 Task: Leave a comment on recent  post of Johnson & johnson
Action: Mouse moved to (612, 26)
Screenshot: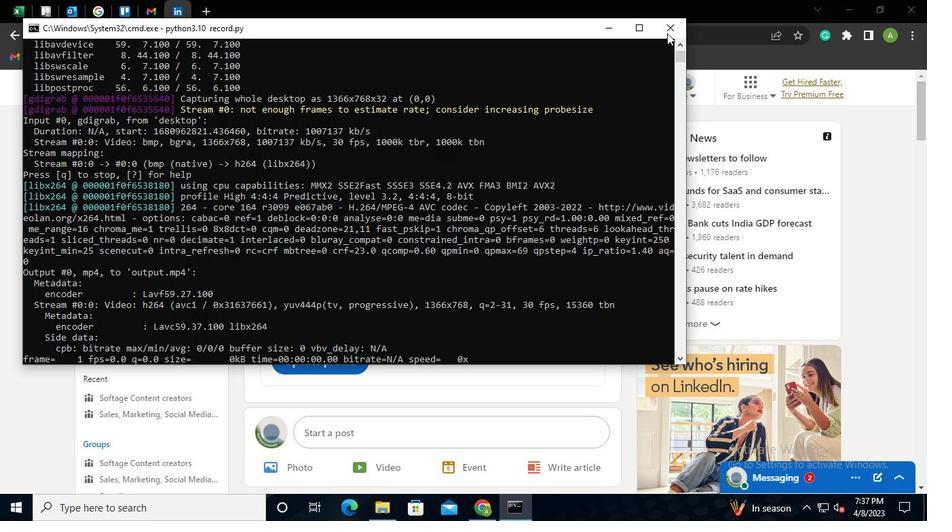 
Action: Mouse pressed left at (612, 26)
Screenshot: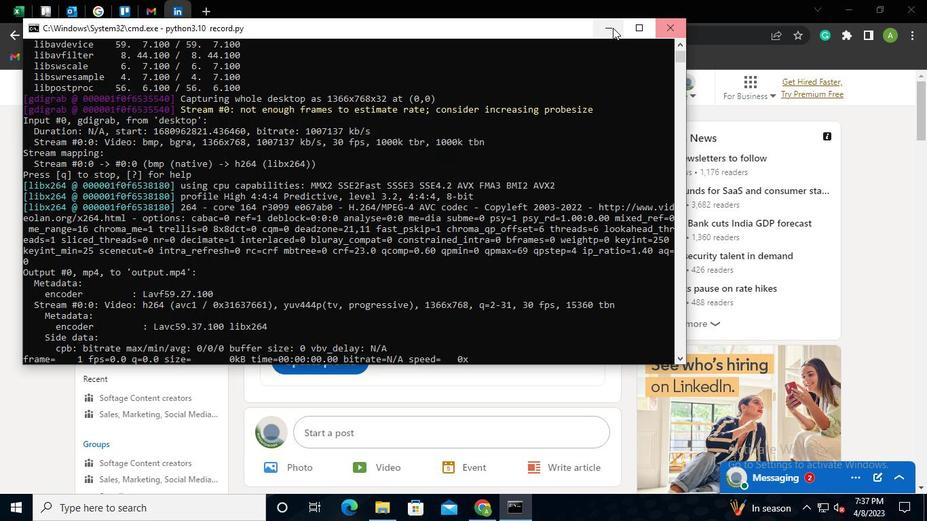
Action: Mouse moved to (150, 93)
Screenshot: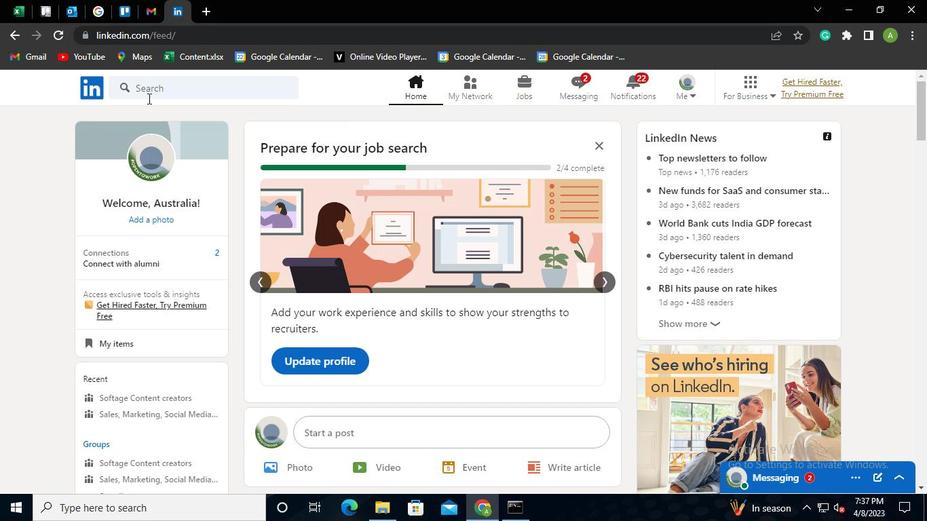 
Action: Mouse pressed left at (150, 93)
Screenshot: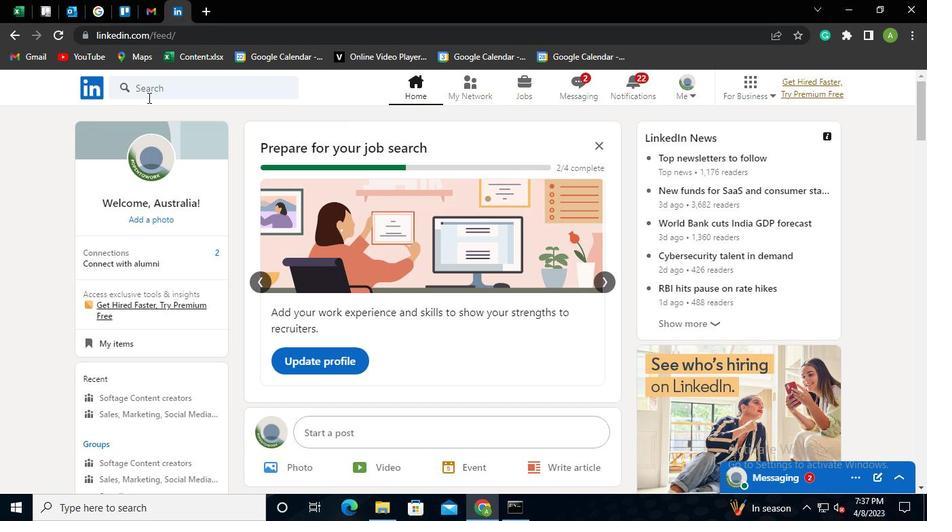 
Action: Mouse moved to (145, 139)
Screenshot: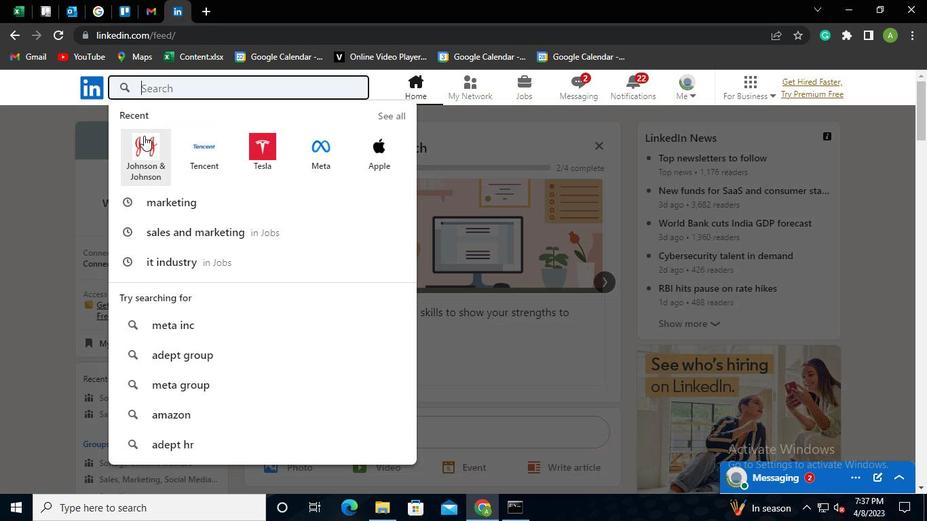 
Action: Mouse pressed left at (145, 139)
Screenshot: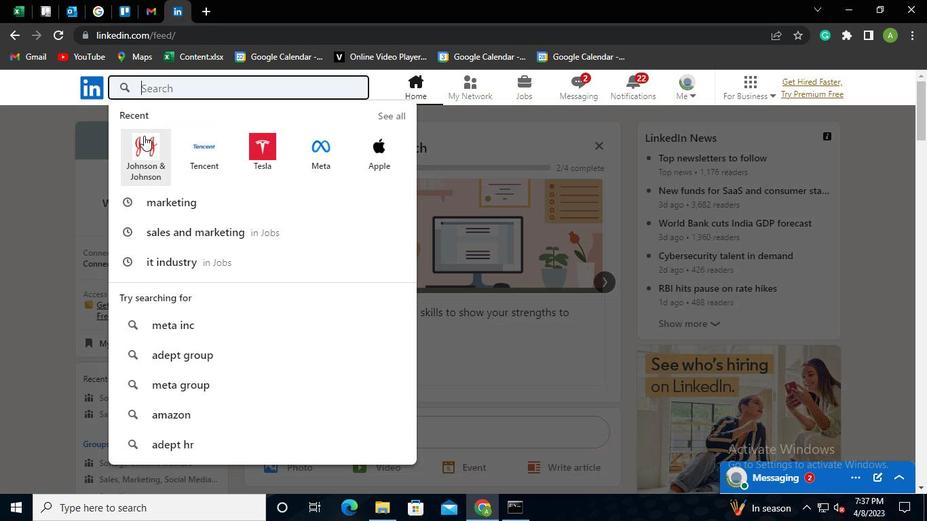 
Action: Mouse moved to (298, 159)
Screenshot: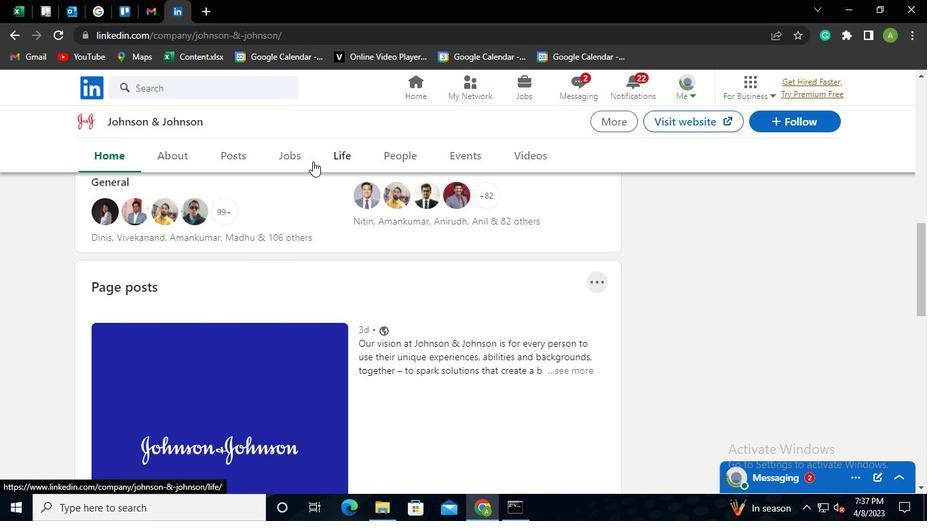 
Action: Mouse pressed left at (298, 159)
Screenshot: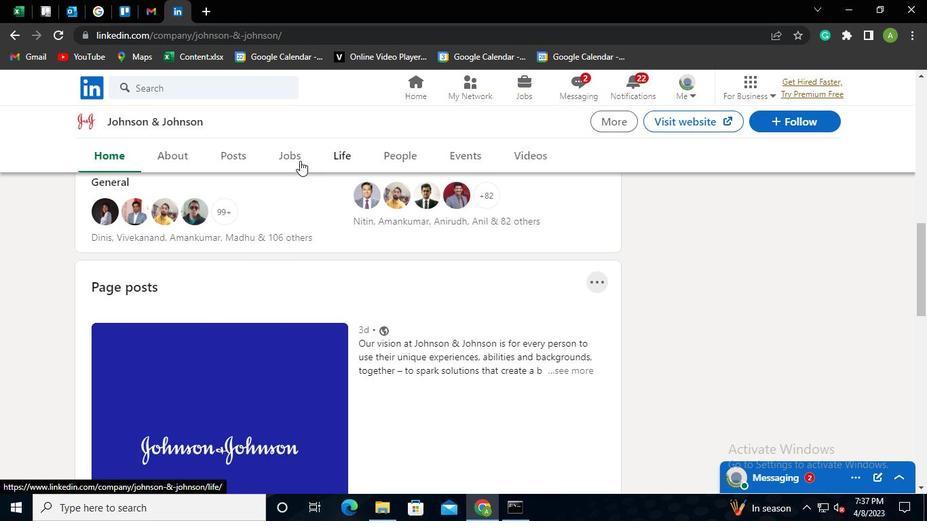 
Action: Mouse moved to (244, 159)
Screenshot: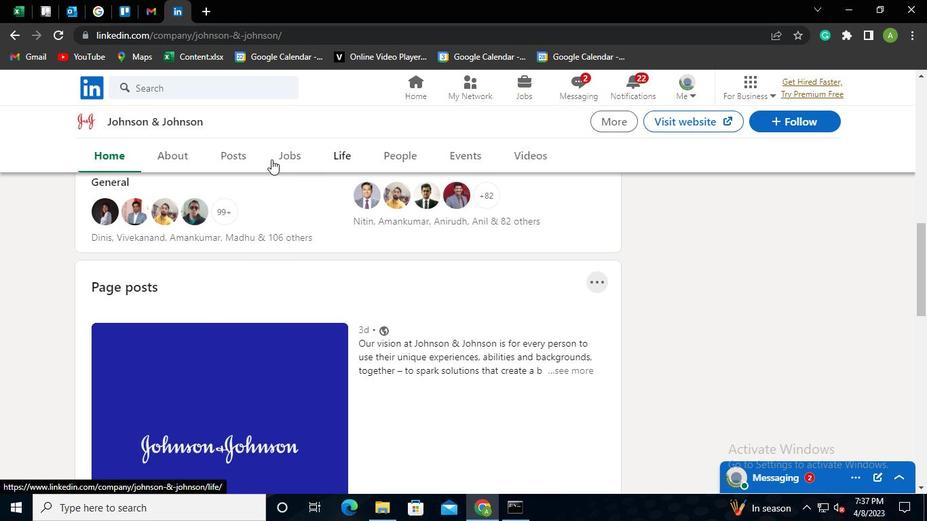 
Action: Mouse pressed left at (244, 159)
Screenshot: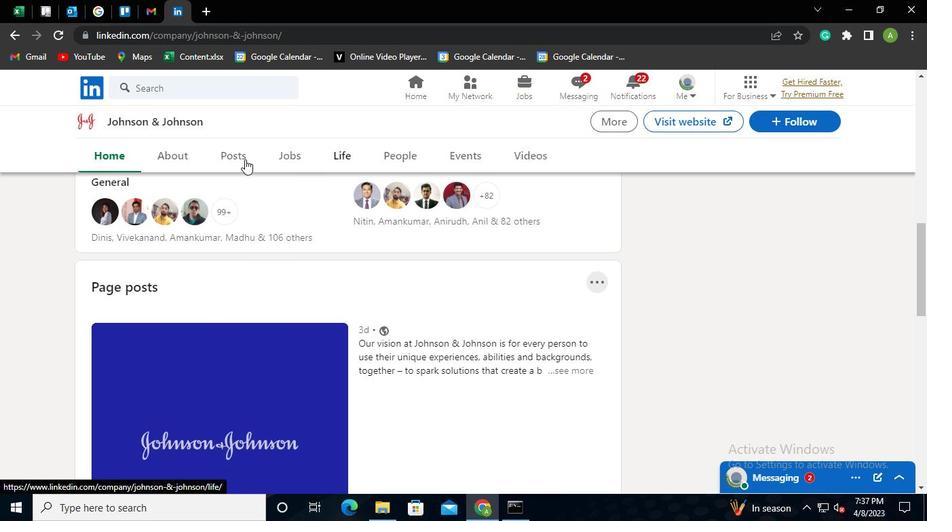 
Action: Mouse moved to (243, 166)
Screenshot: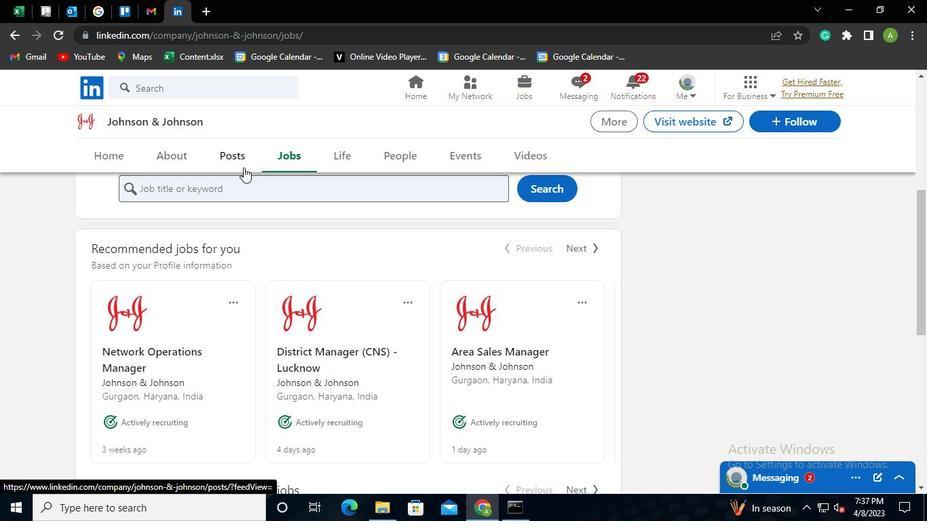 
Action: Mouse pressed left at (243, 166)
Screenshot: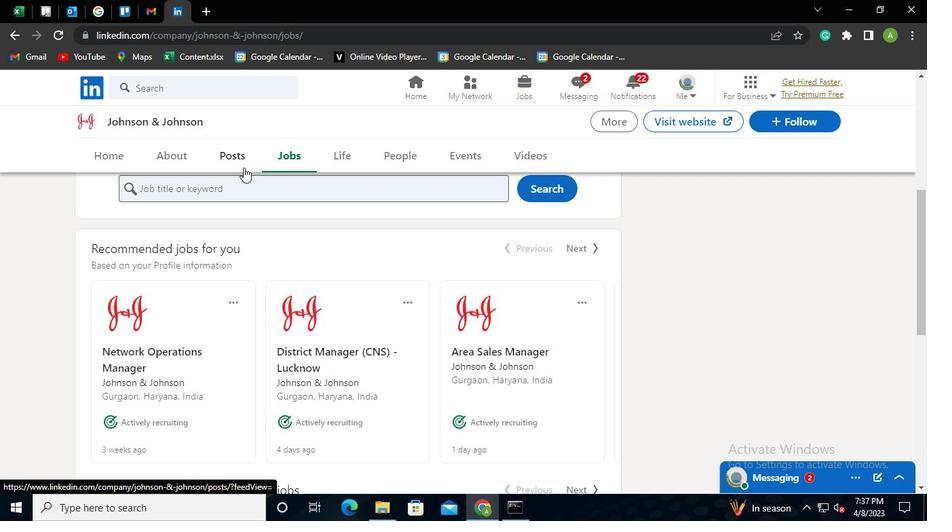 
Action: Mouse moved to (375, 246)
Screenshot: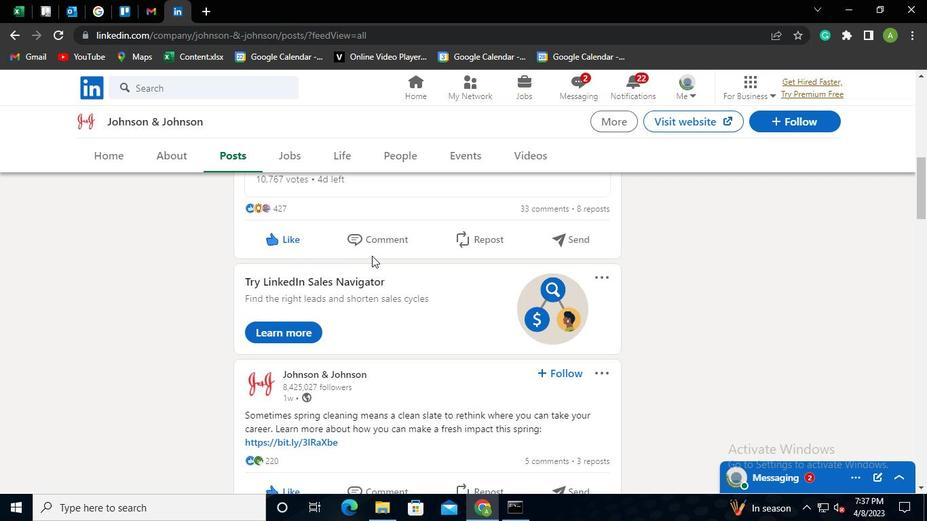 
Action: Mouse pressed left at (375, 246)
Screenshot: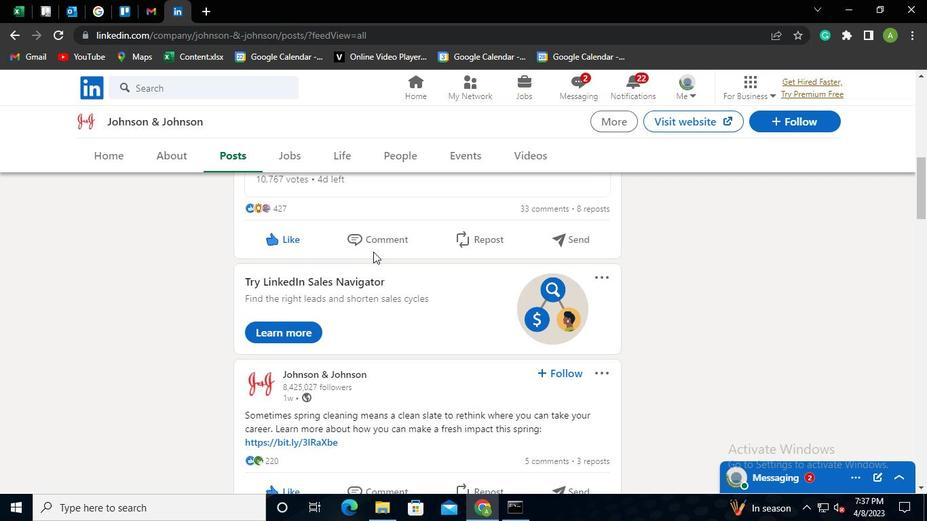 
Action: Mouse moved to (355, 276)
Screenshot: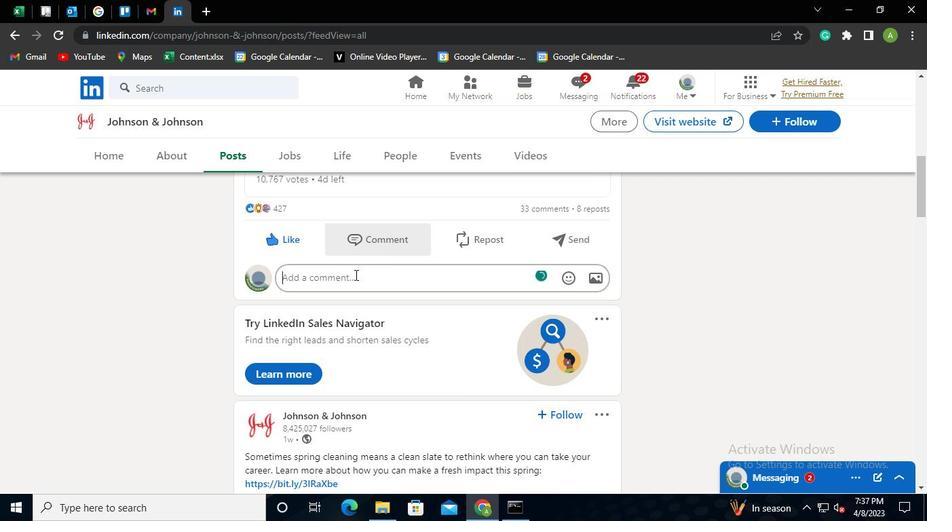 
Action: Mouse pressed left at (355, 276)
Screenshot: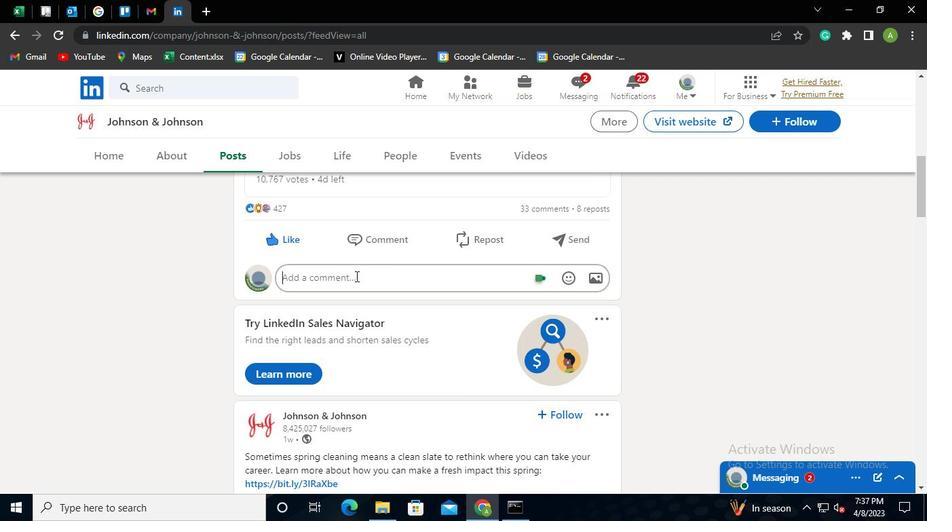 
Action: Mouse moved to (356, 276)
Screenshot: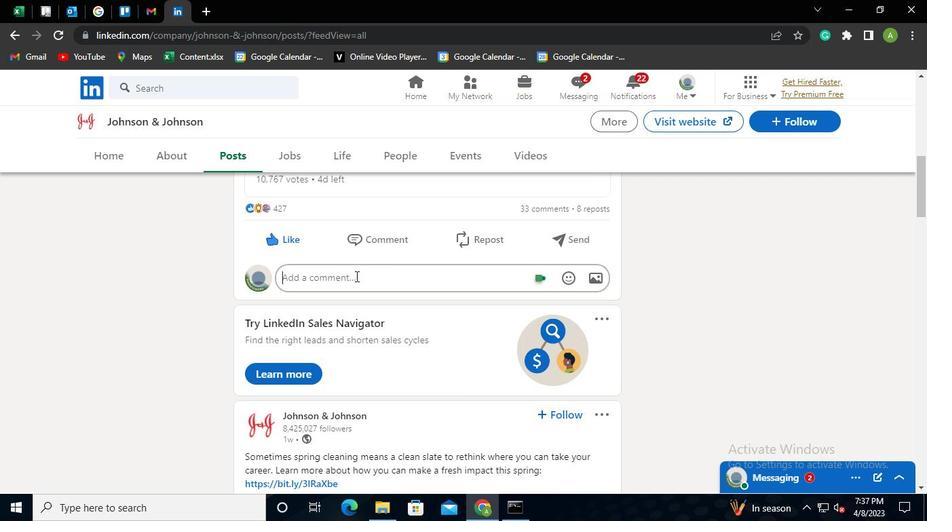
Action: Keyboard Key.shift
Screenshot: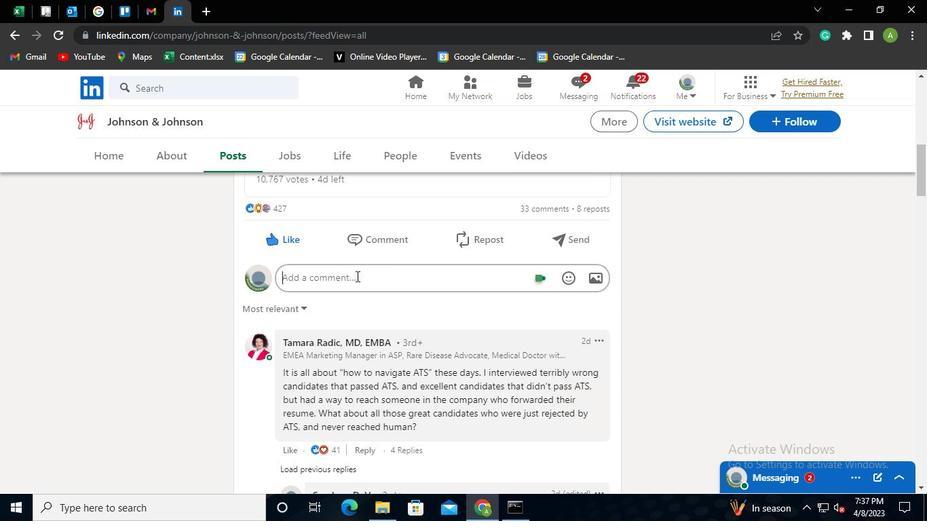 
Action: Keyboard Key.shift
Screenshot: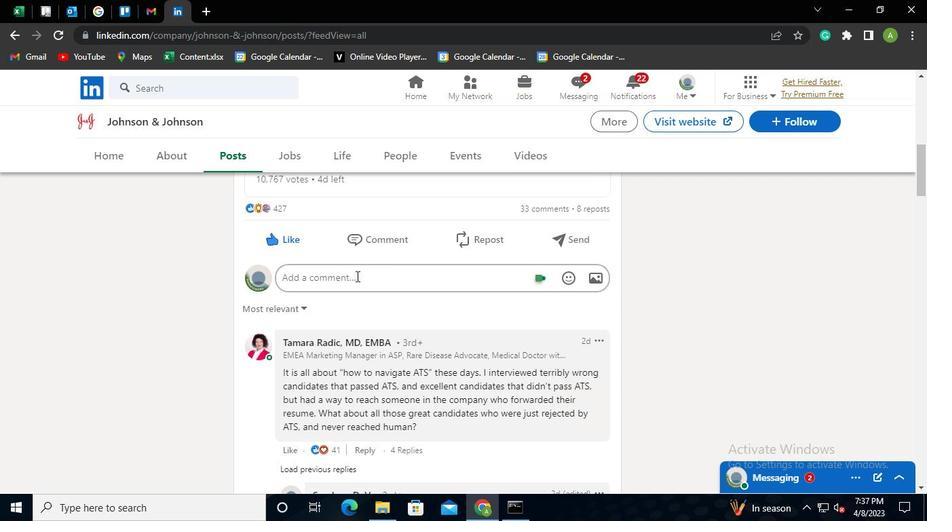 
Action: Keyboard Key.shift
Screenshot: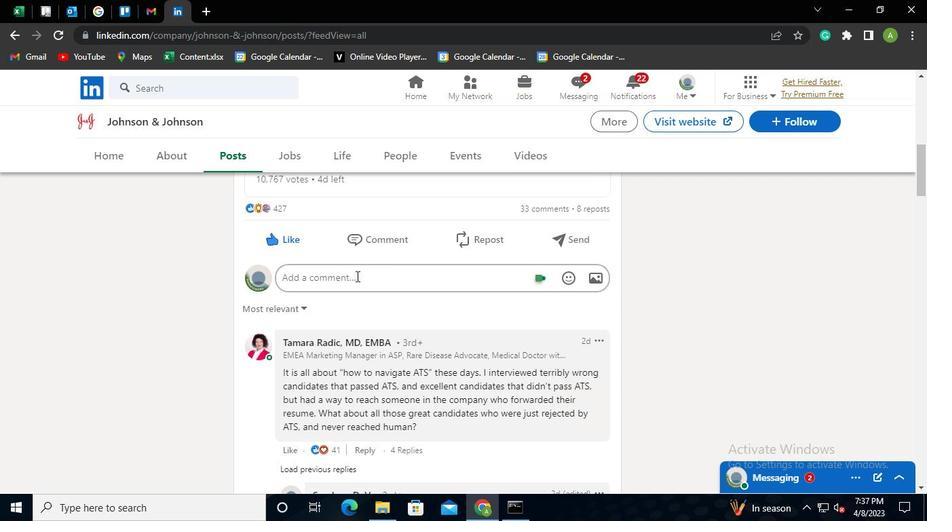 
Action: Keyboard Key.shift
Screenshot: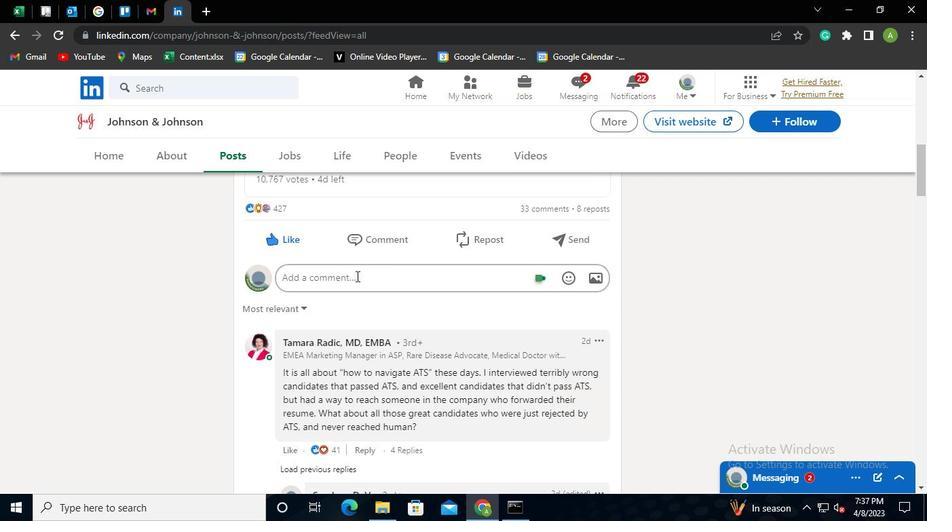
Action: Keyboard Key.shift
Screenshot: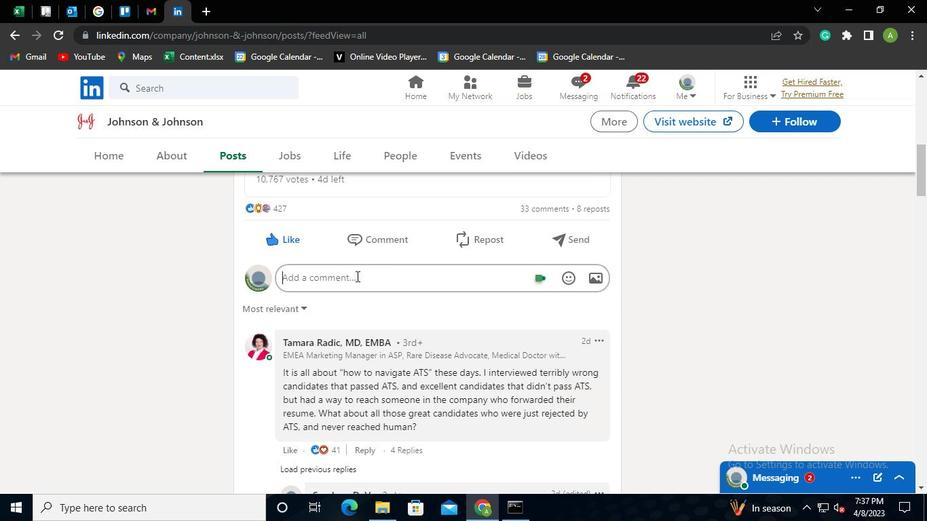 
Action: Keyboard Key.shift
Screenshot: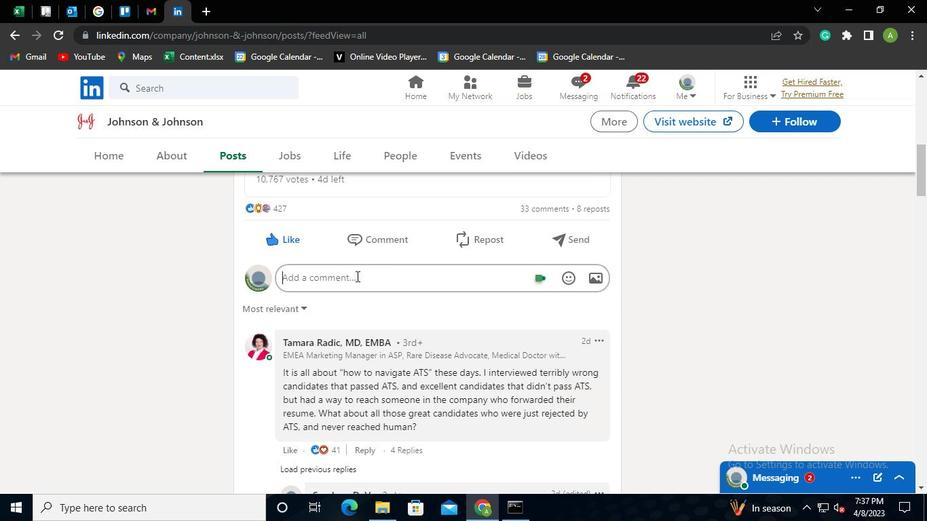 
Action: Keyboard Key.shift
Screenshot: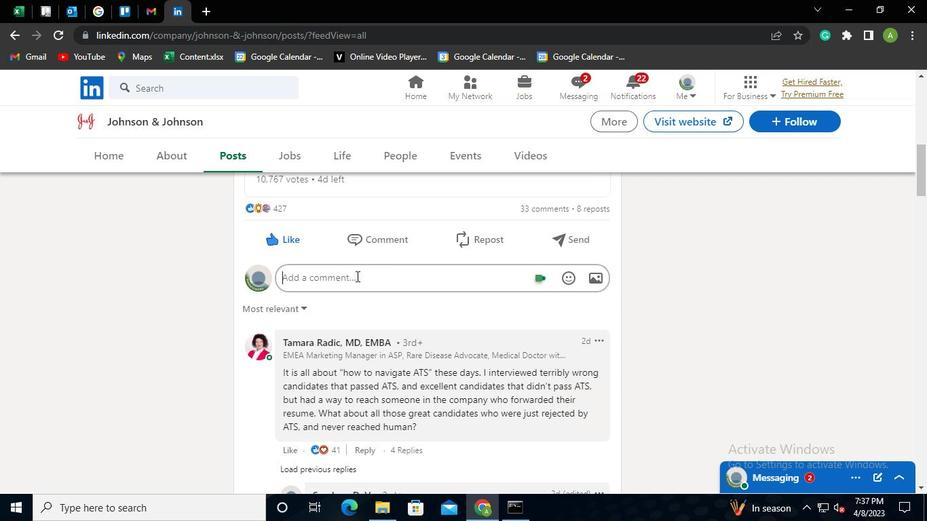 
Action: Keyboard Key.shift
Screenshot: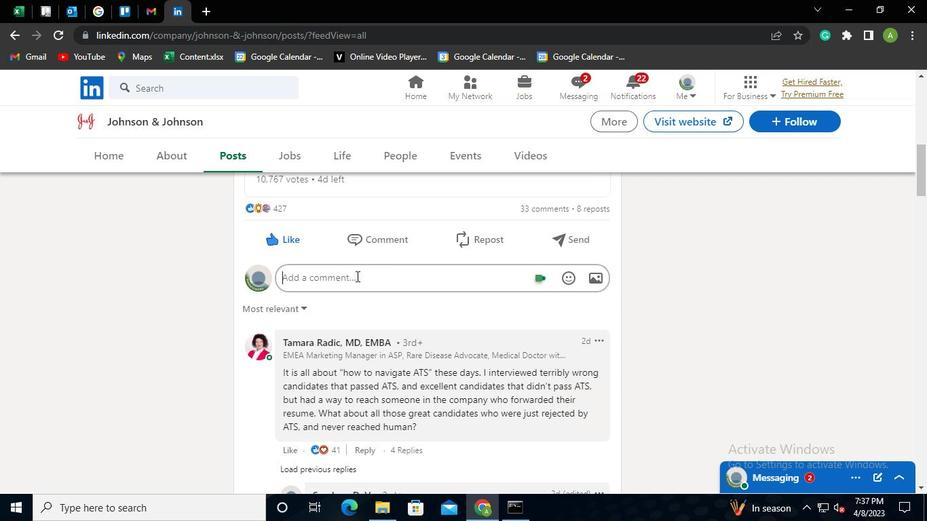 
Action: Keyboard Key.shift
Screenshot: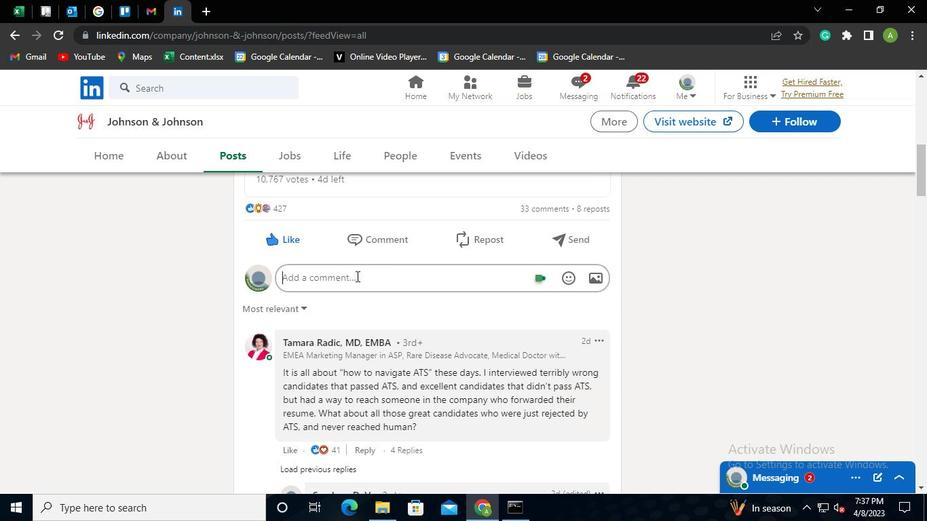 
Action: Keyboard Key.shift
Screenshot: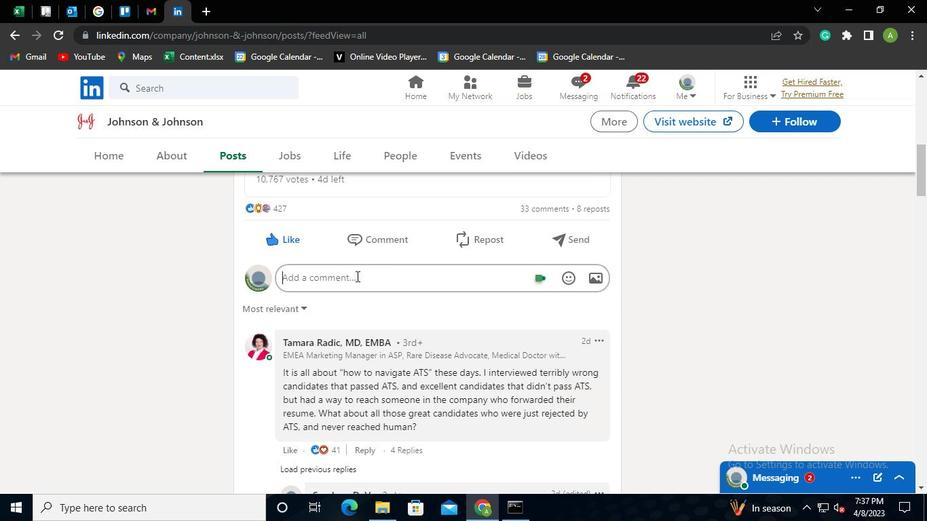 
Action: Keyboard Key.shift
Screenshot: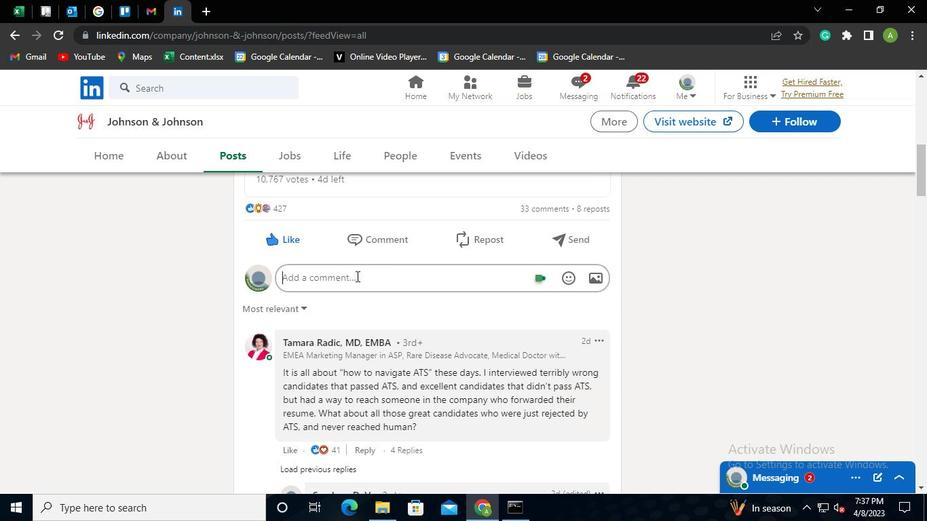 
Action: Keyboard Key.shift
Screenshot: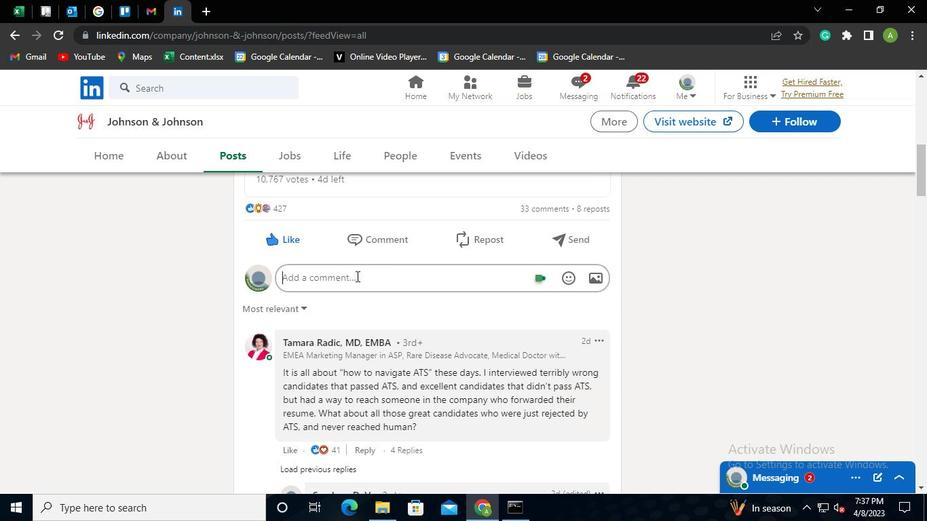 
Action: Keyboard Key.shift
Screenshot: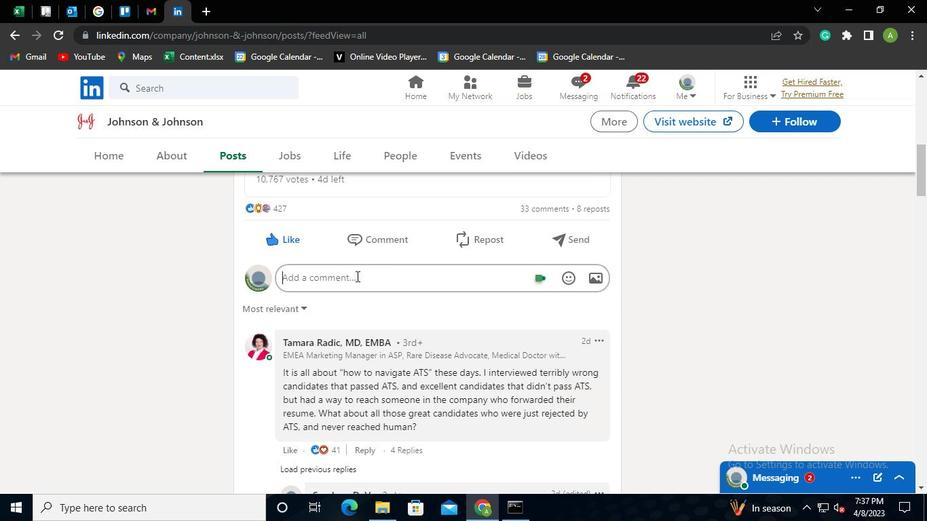 
Action: Keyboard Key.shift
Screenshot: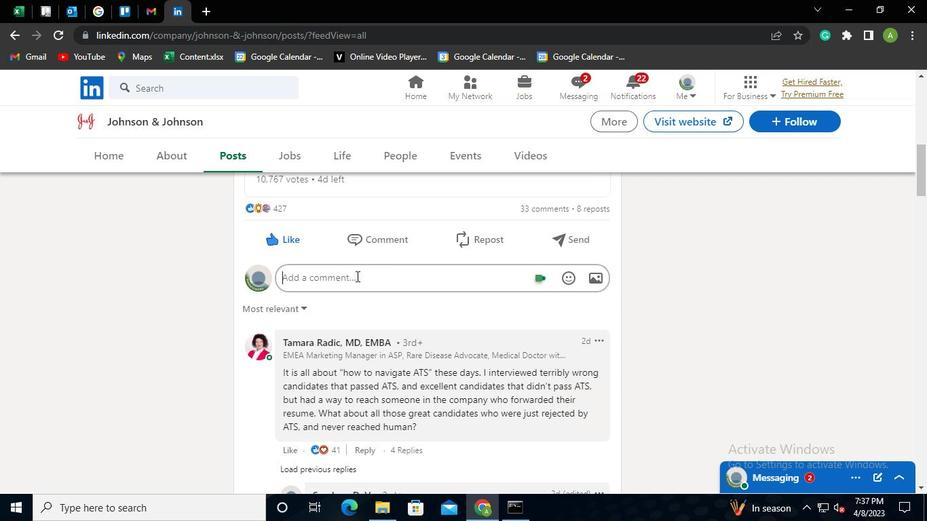 
Action: Keyboard Key.shift
Screenshot: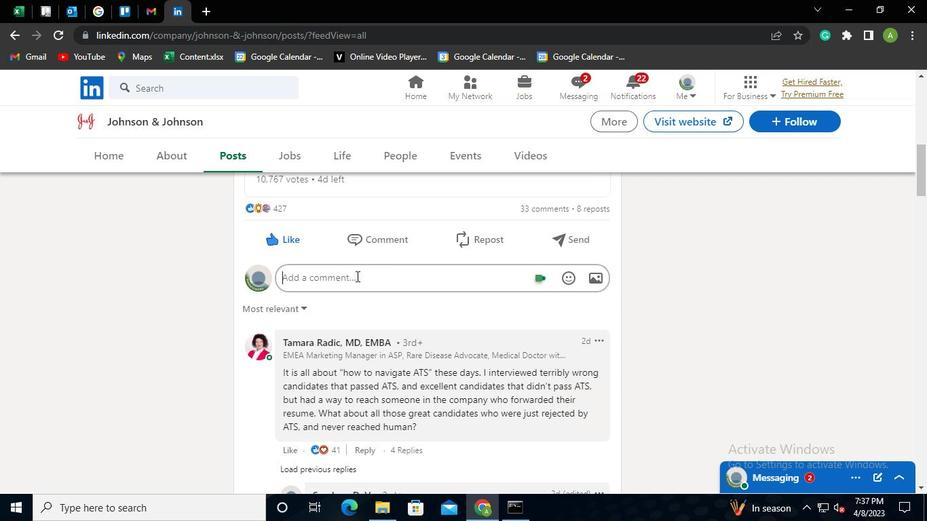 
Action: Keyboard Key.shift
Screenshot: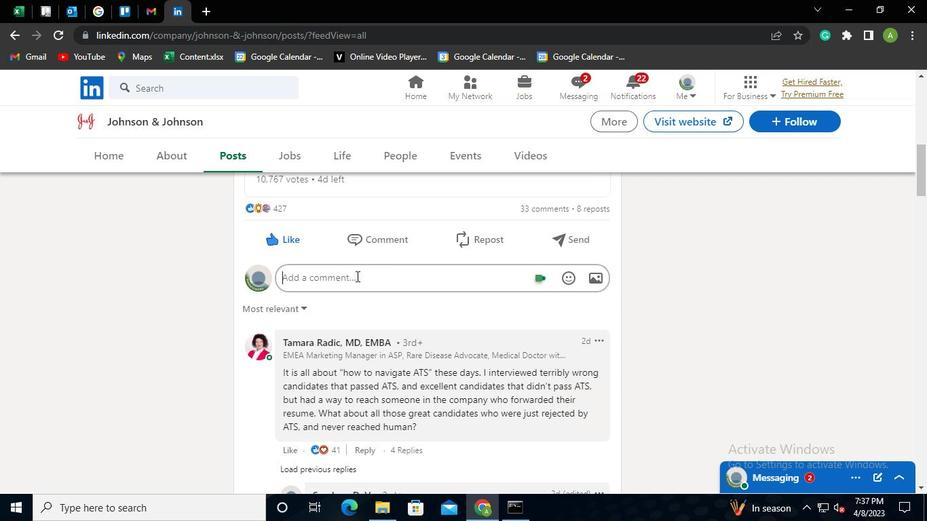 
Action: Keyboard Key.shift
Screenshot: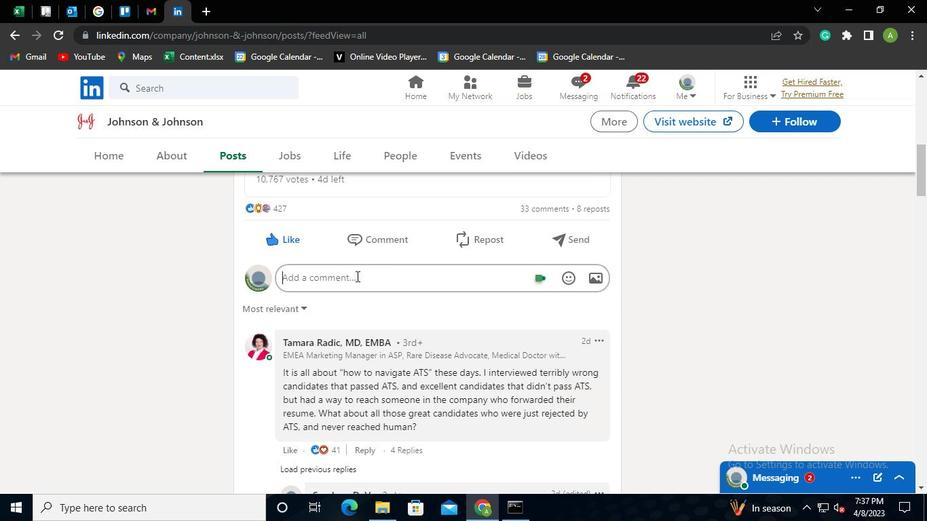 
Action: Keyboard Key.shift
Screenshot: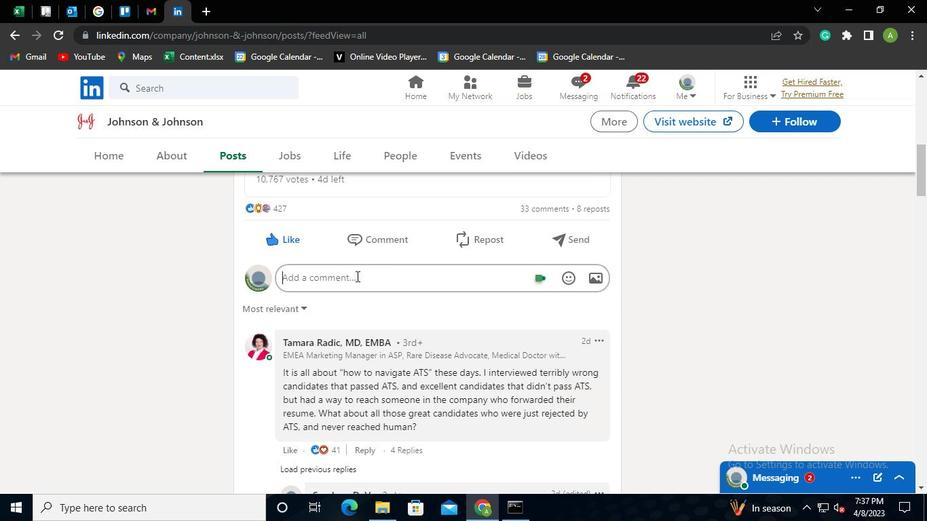 
Action: Keyboard Key.shift
Screenshot: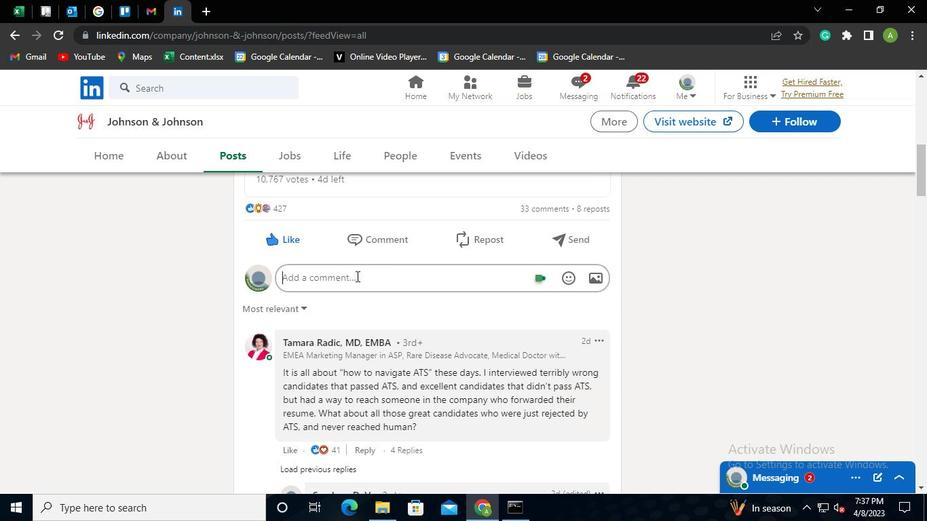 
Action: Keyboard Key.shift
Screenshot: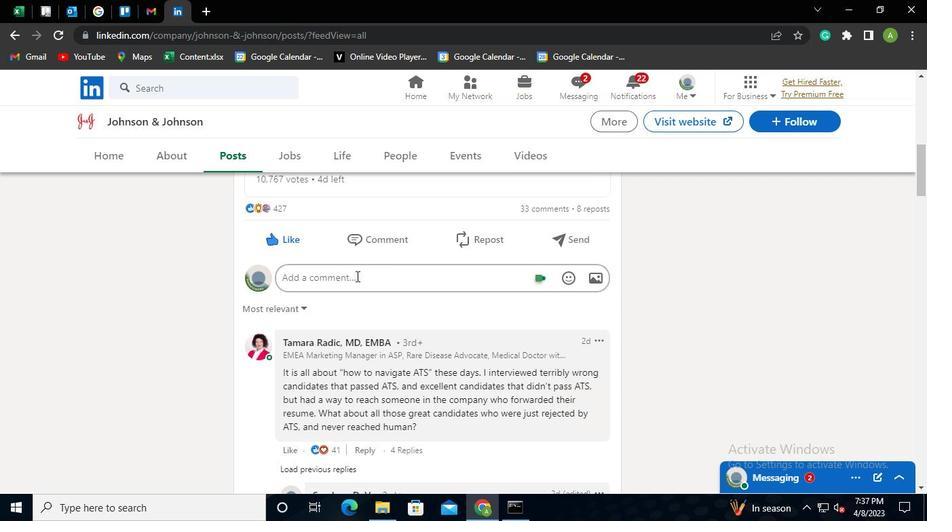 
Action: Keyboard Key.shift
Screenshot: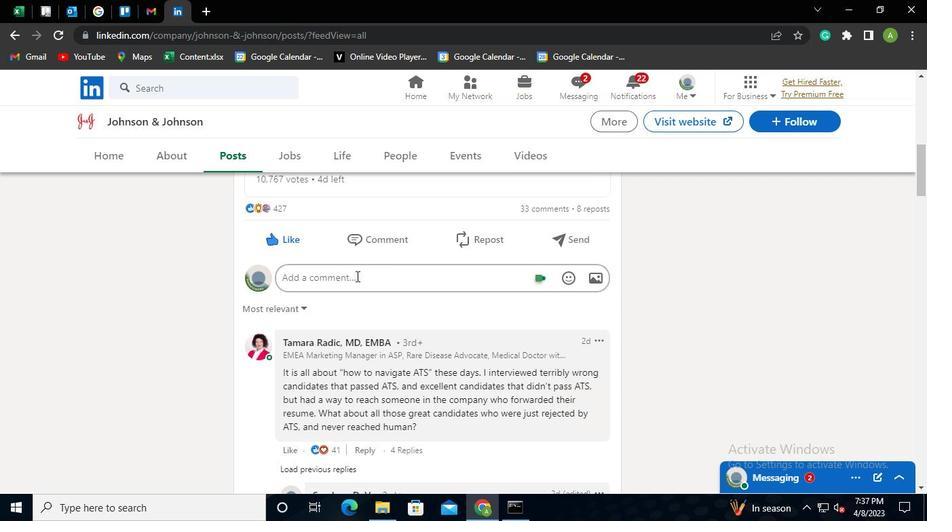 
Action: Keyboard Key.shift
Screenshot: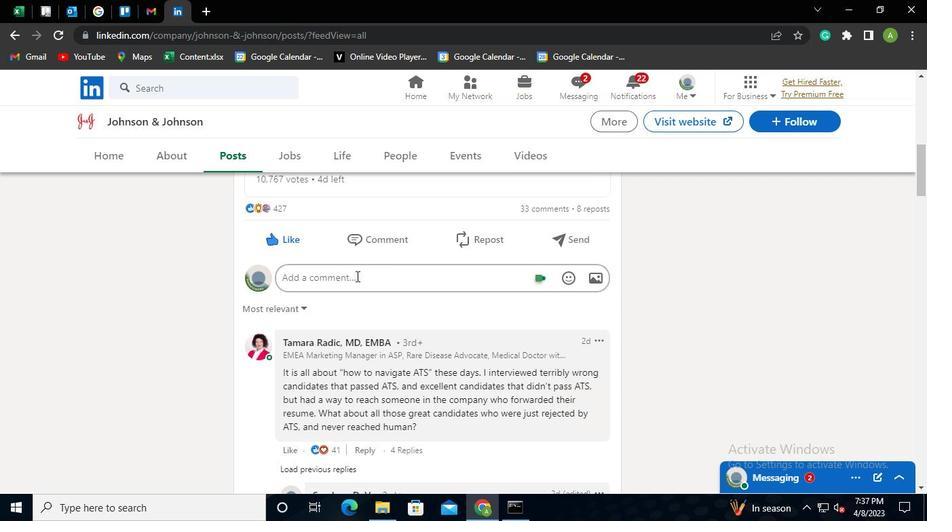 
Action: Keyboard Key.shift
Screenshot: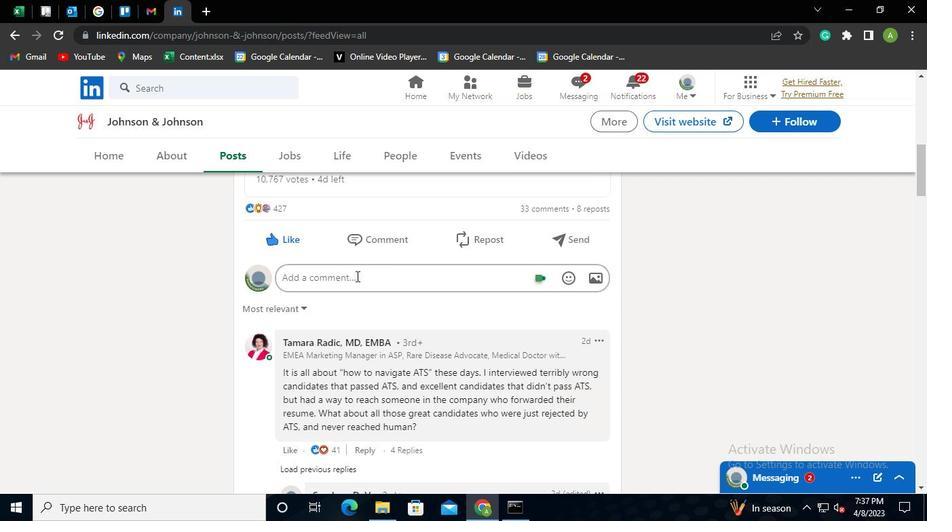 
Action: Keyboard Key.shift
Screenshot: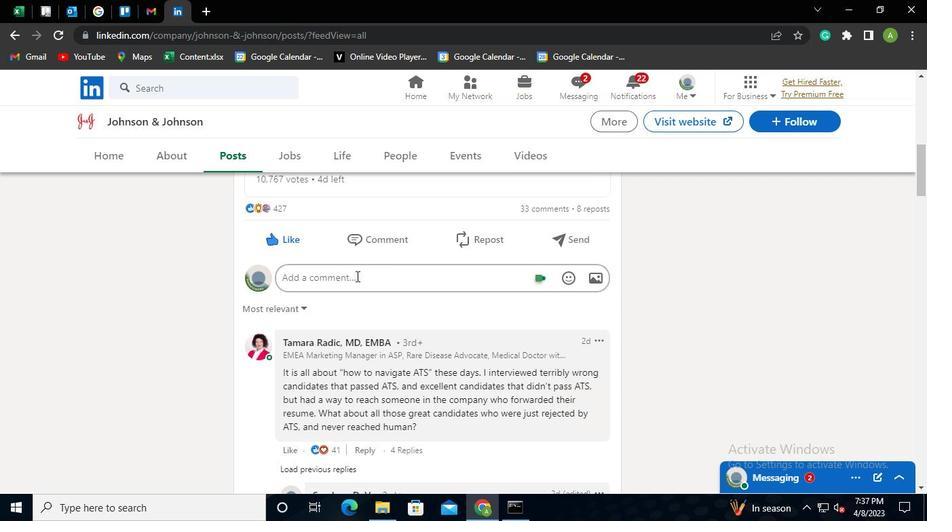 
Action: Keyboard Key.shift
Screenshot: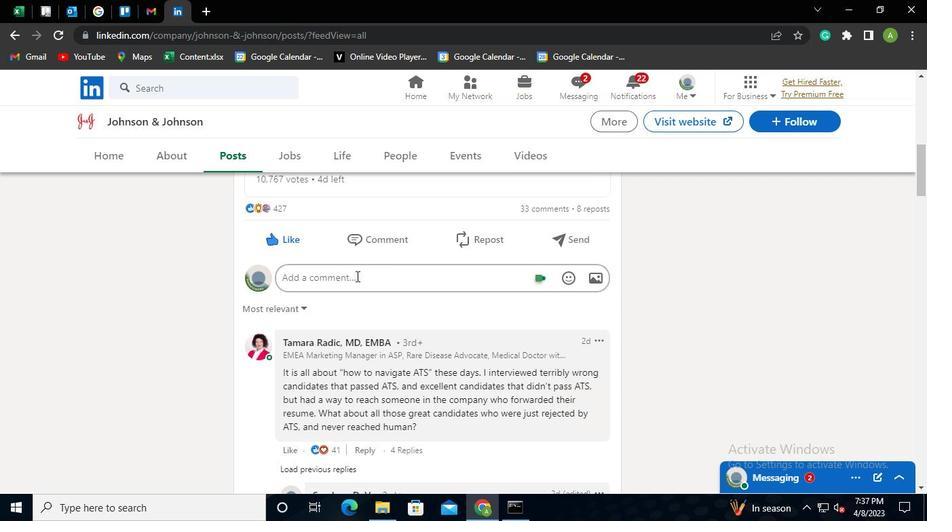 
Action: Keyboard Key.shift
Screenshot: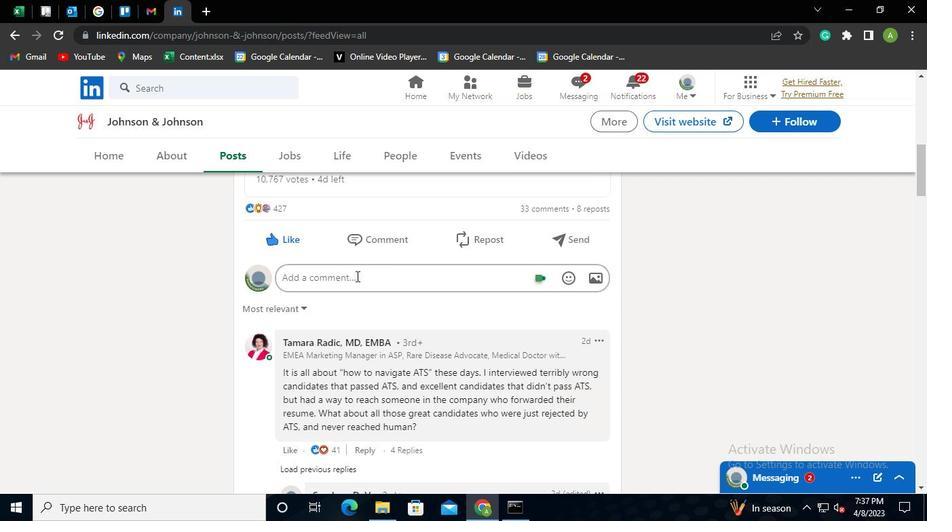 
Action: Keyboard Key.shift
Screenshot: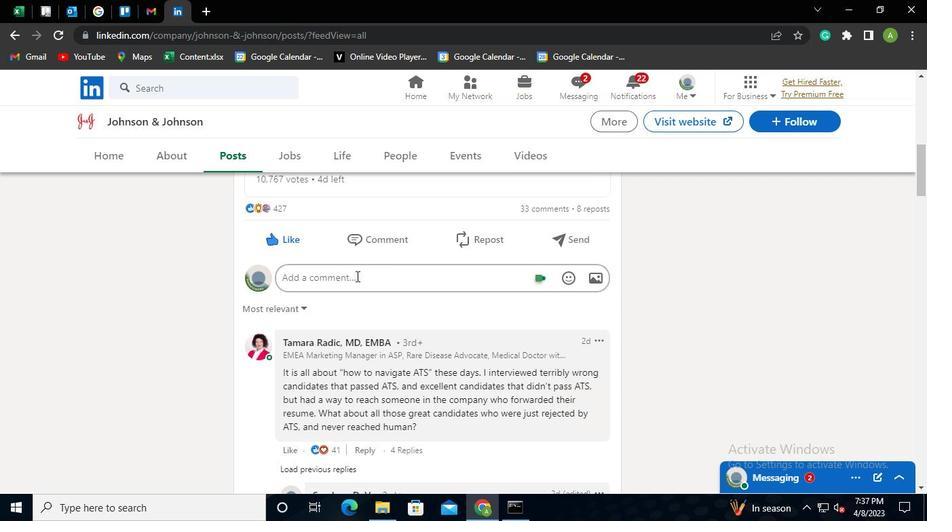 
Action: Keyboard Key.shift
Screenshot: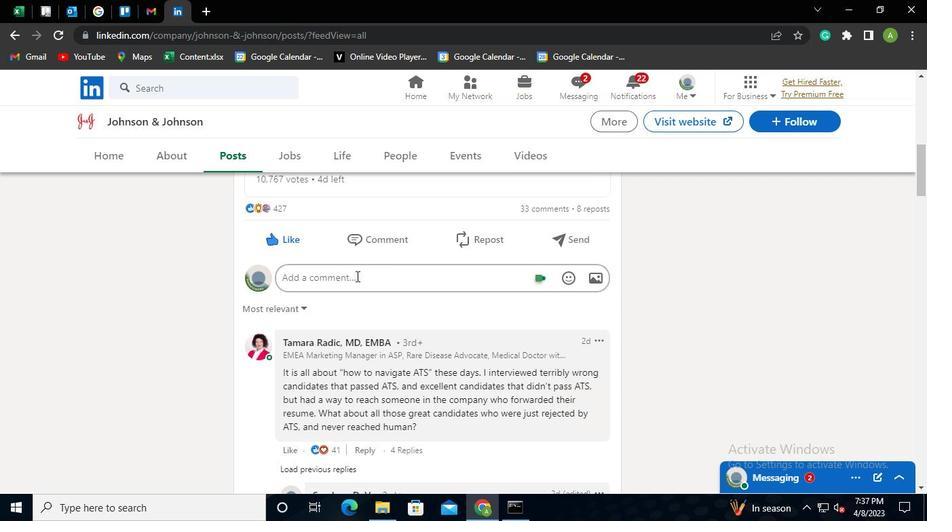 
Action: Keyboard Key.shift
Screenshot: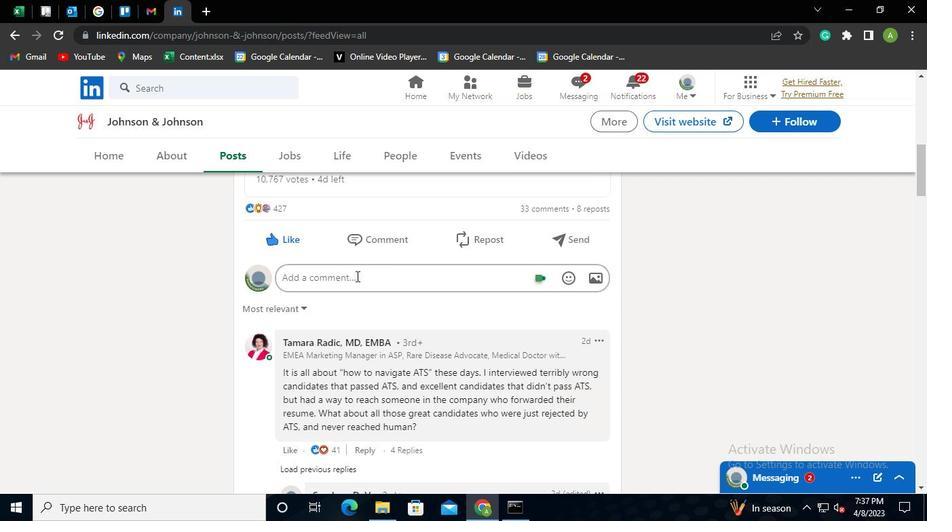 
Action: Keyboard Key.shift
Screenshot: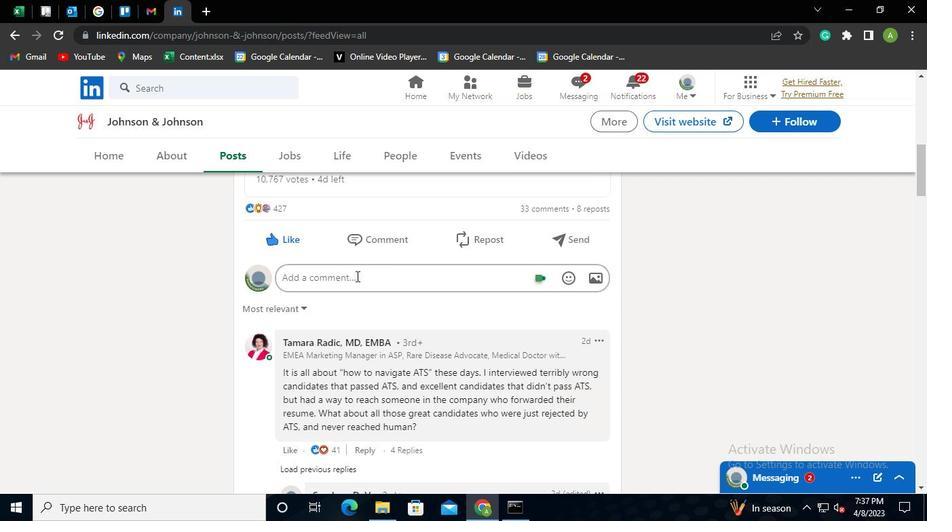 
Action: Keyboard Key.shift
Screenshot: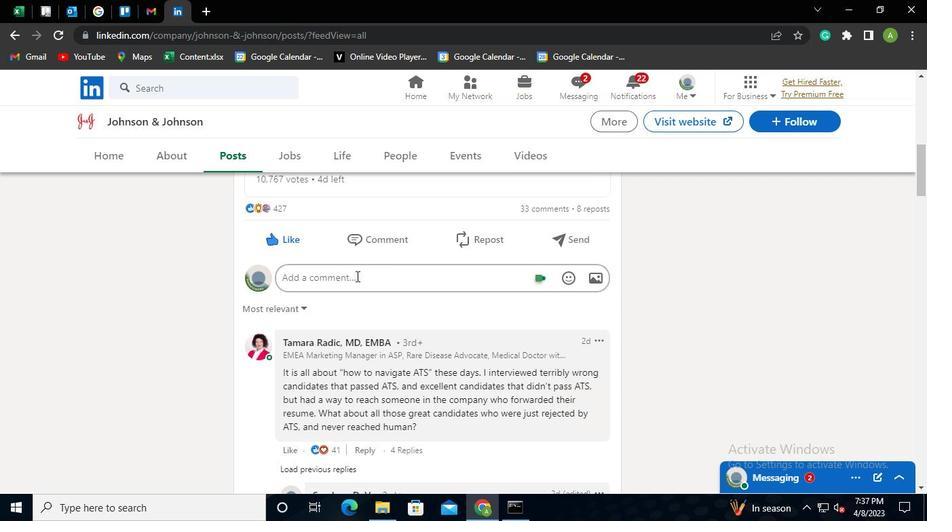 
Action: Keyboard Key.shift
Screenshot: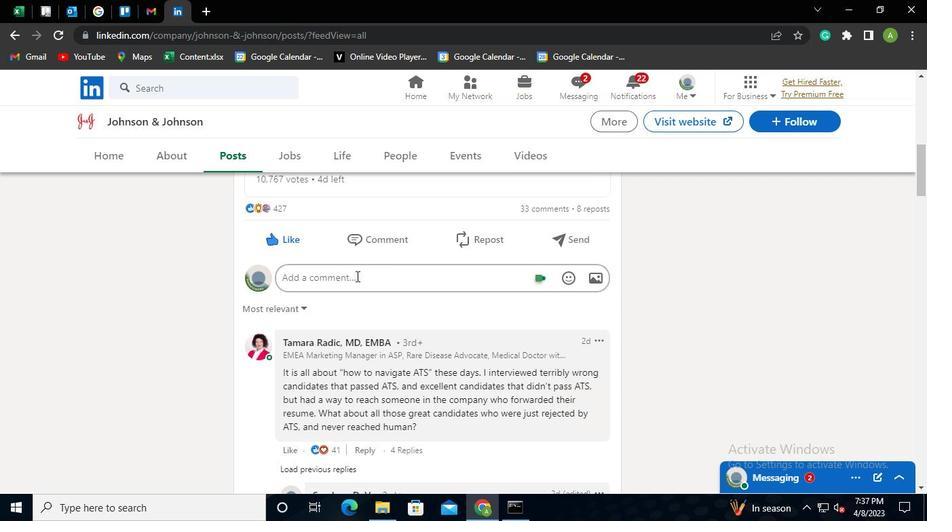 
Action: Keyboard Key.shift
Screenshot: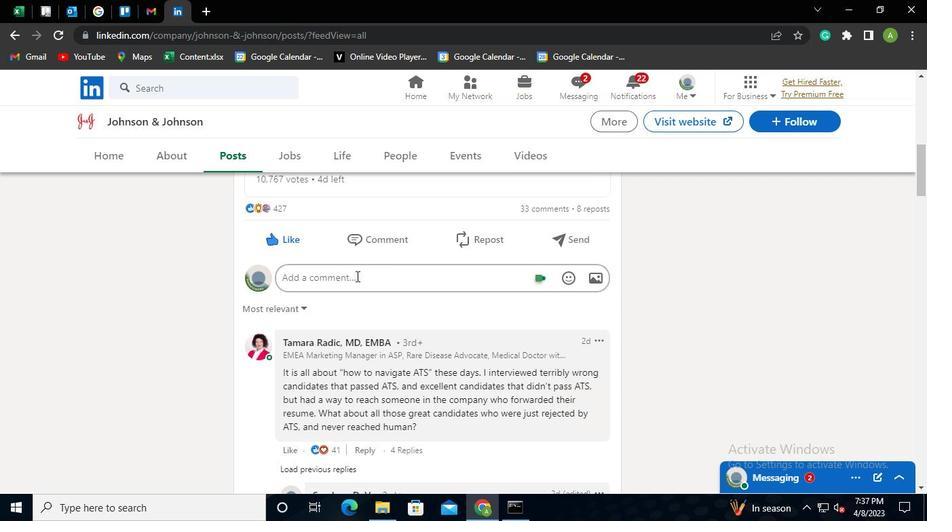 
Action: Keyboard Key.shift
Screenshot: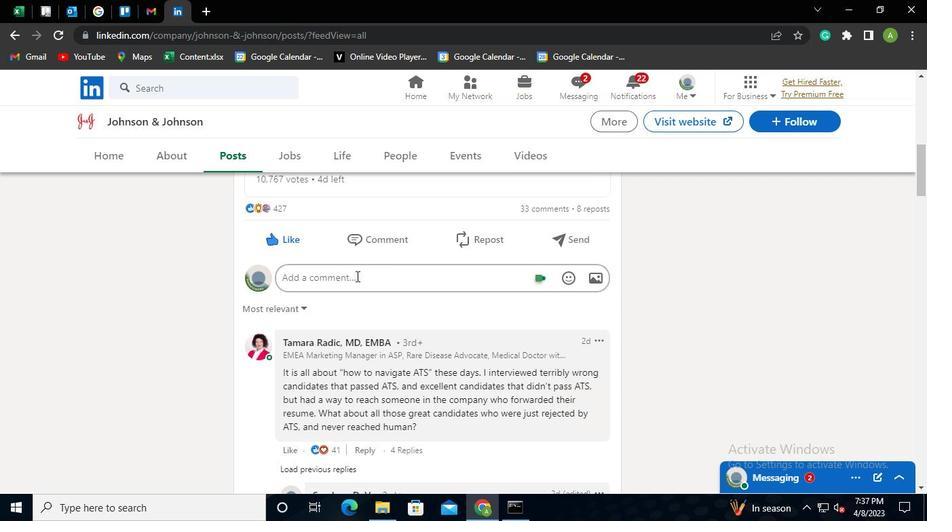 
Action: Keyboard Key.shift
Screenshot: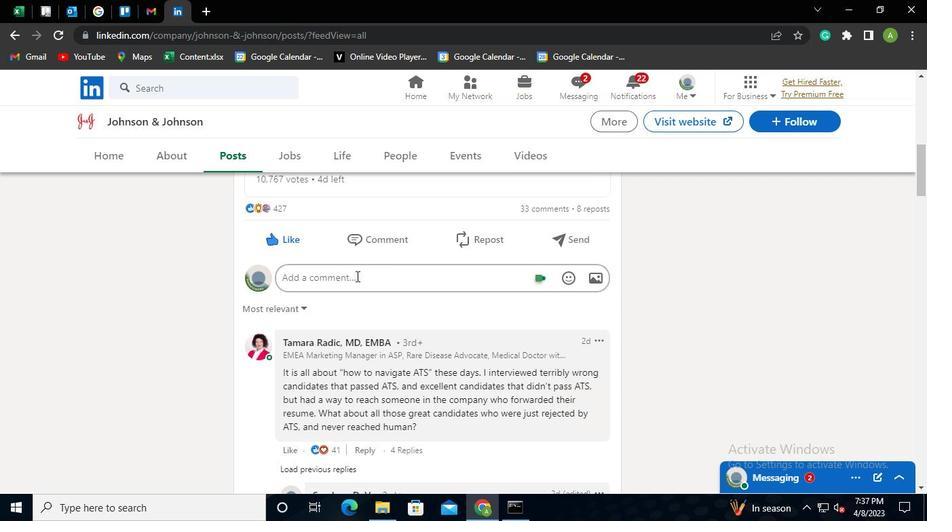 
Action: Keyboard Key.shift
Screenshot: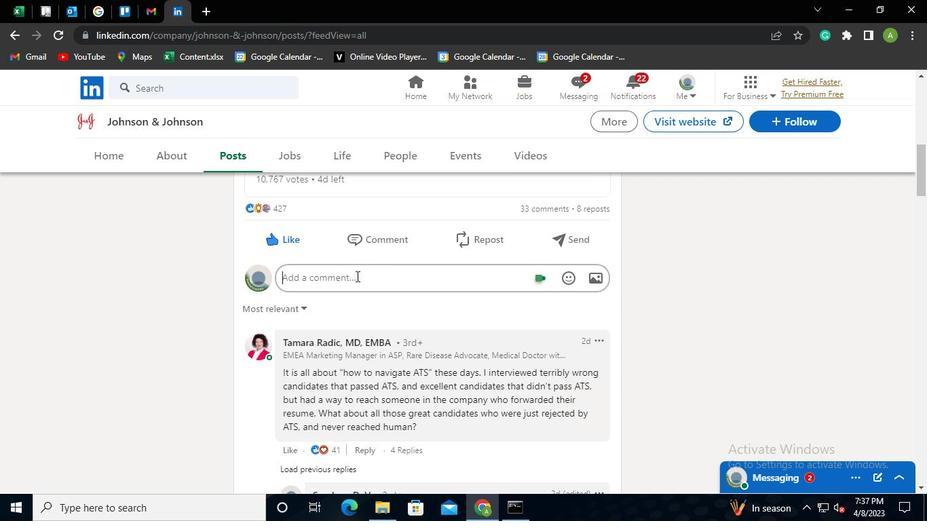 
Action: Keyboard Key.shift
Screenshot: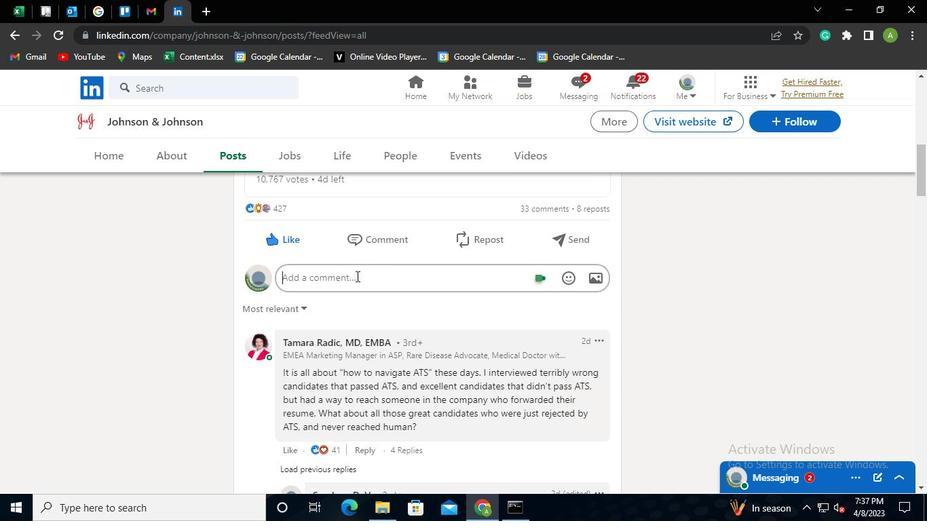 
Action: Keyboard Key.shift
Screenshot: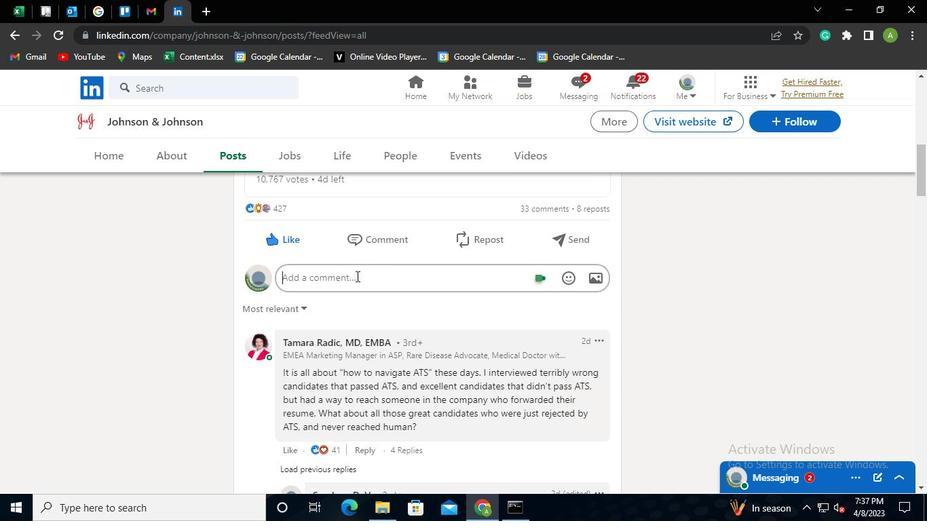 
Action: Keyboard Key.shift
Screenshot: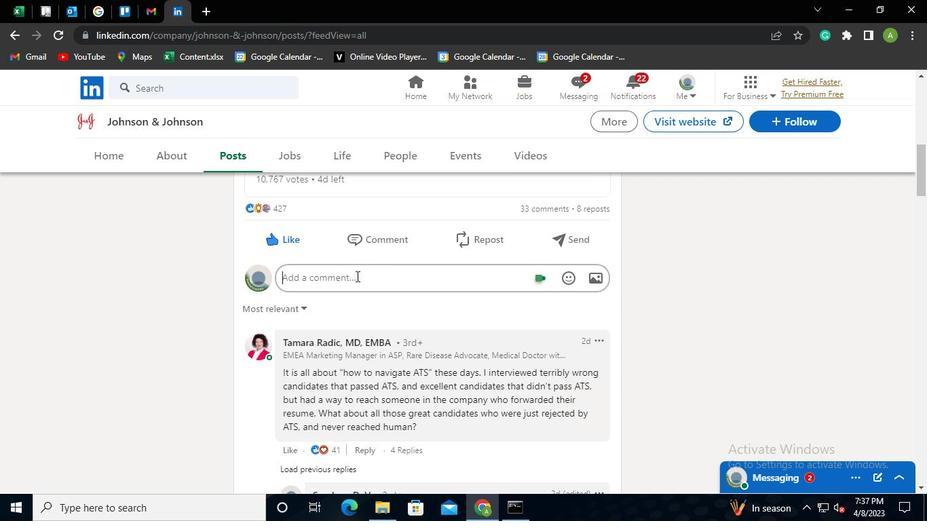 
Action: Keyboard Key.shift
Screenshot: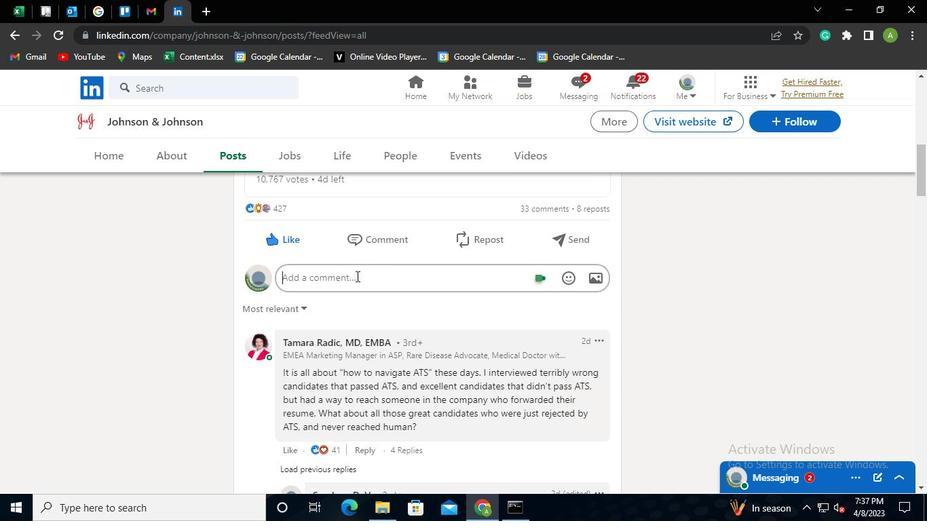 
Action: Keyboard Key.shift
Screenshot: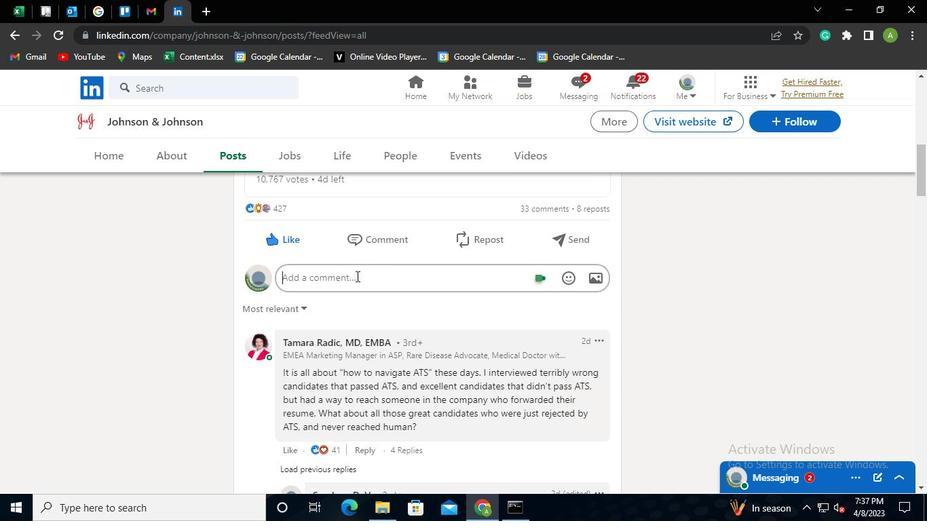 
Action: Keyboard Key.shift
Screenshot: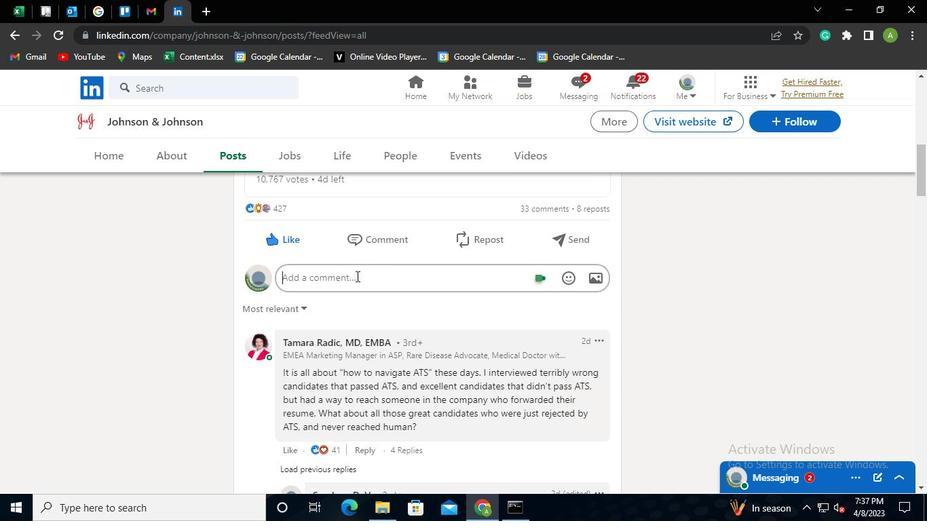 
Action: Keyboard Key.shift
Screenshot: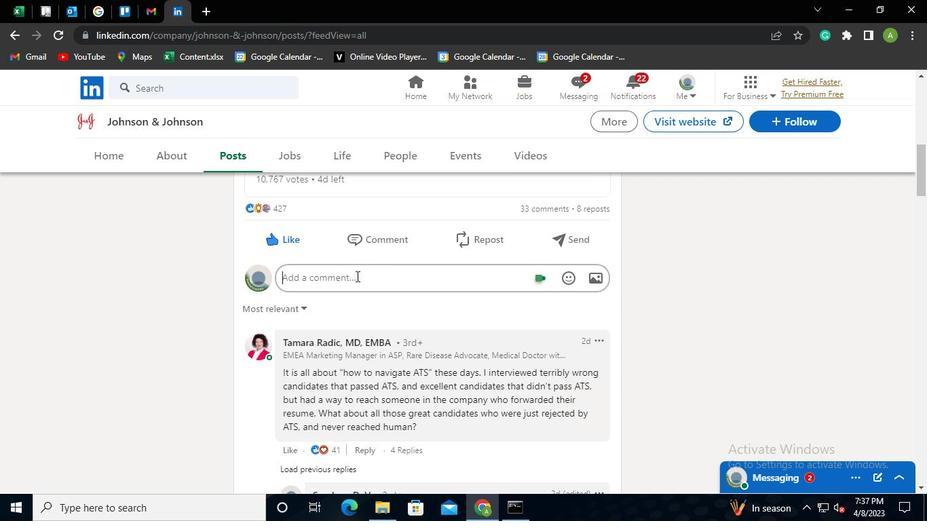 
Action: Keyboard Key.shift
Screenshot: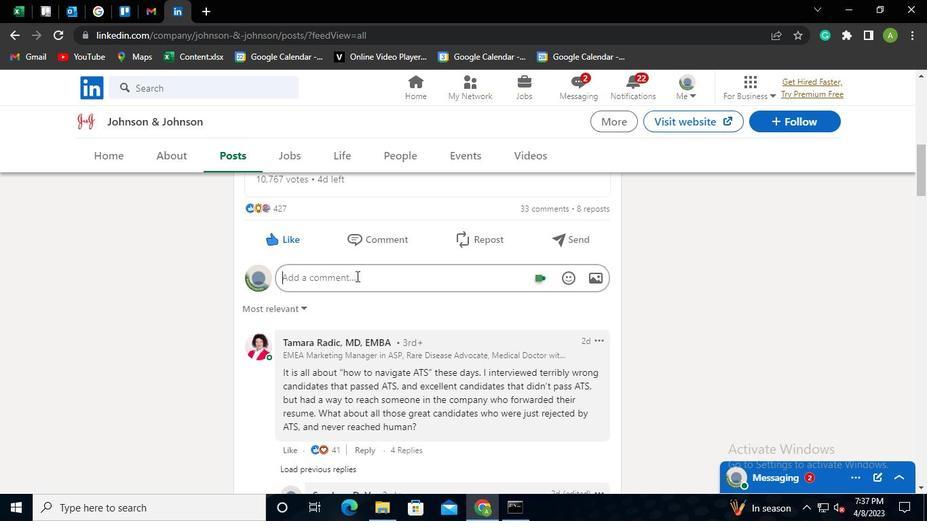 
Action: Keyboard Key.shift
Screenshot: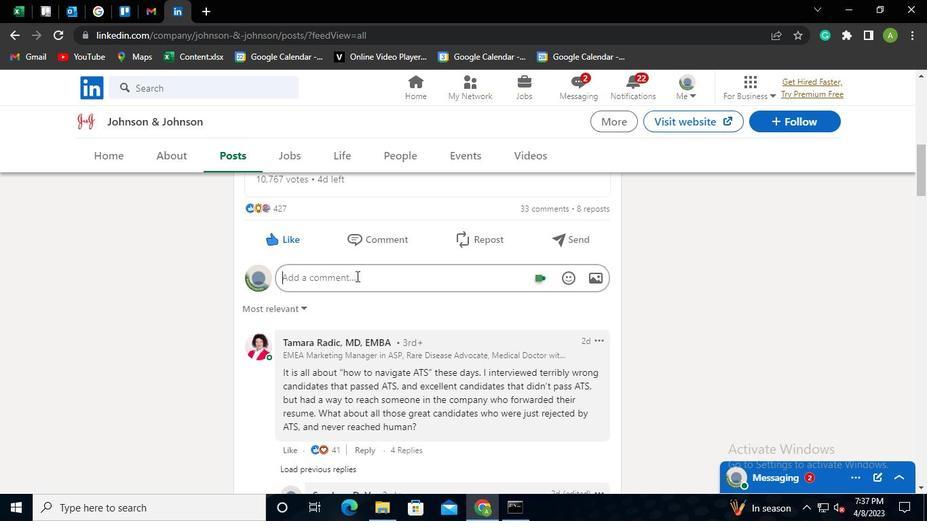 
Action: Keyboard Key.shift
Screenshot: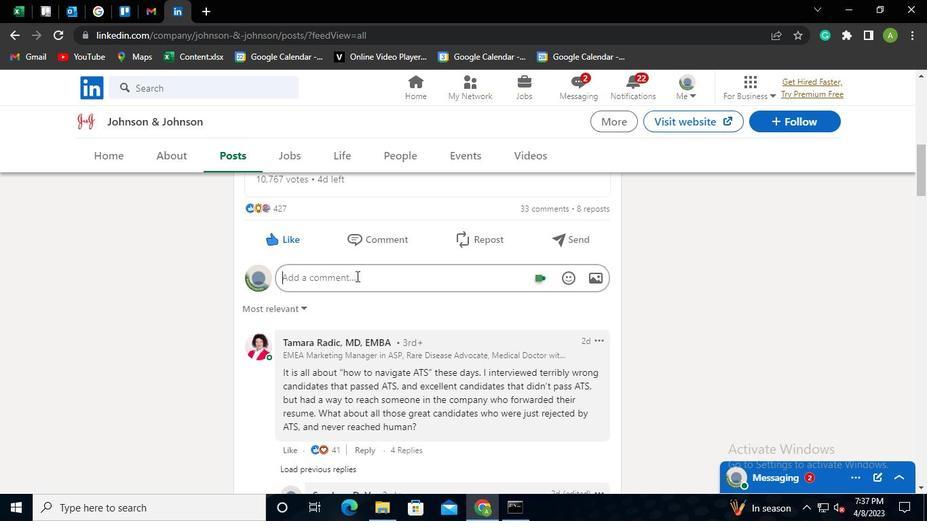 
Action: Keyboard Key.shift
Screenshot: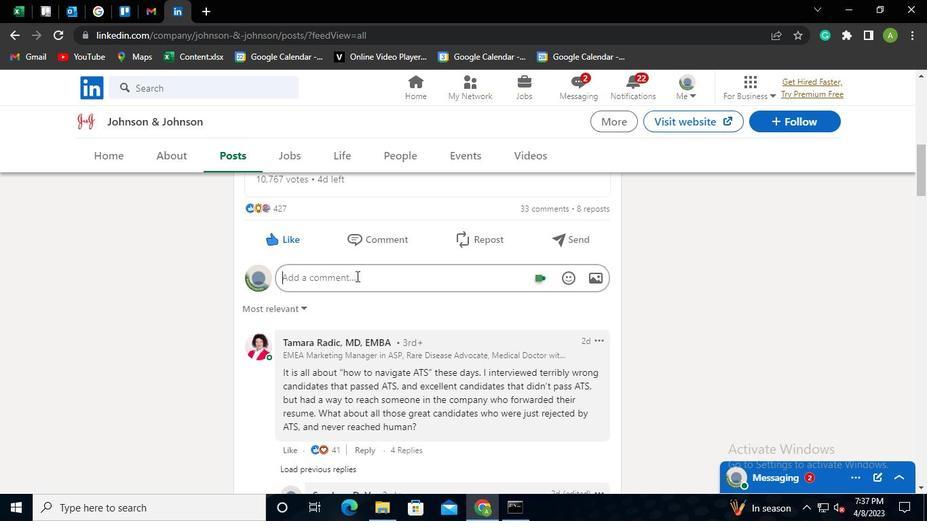 
Action: Keyboard Key.shift
Screenshot: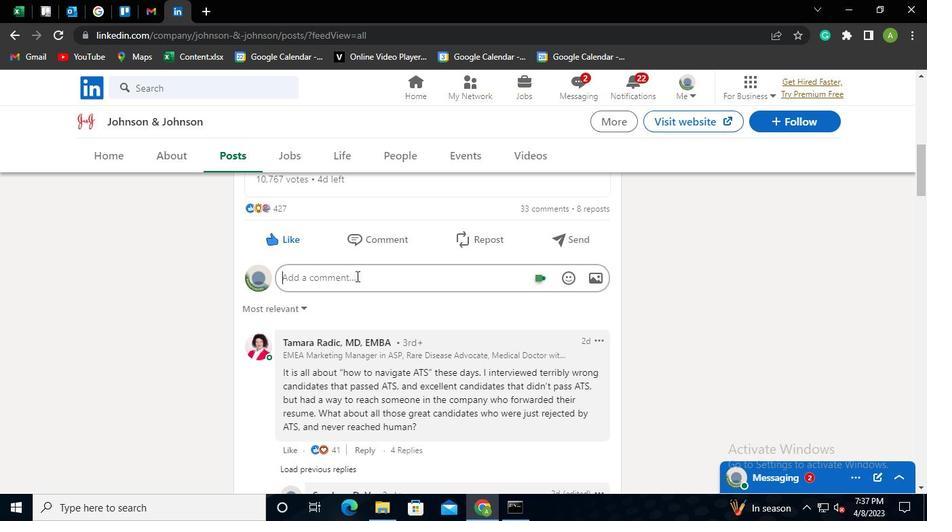 
Action: Keyboard Key.shift
Screenshot: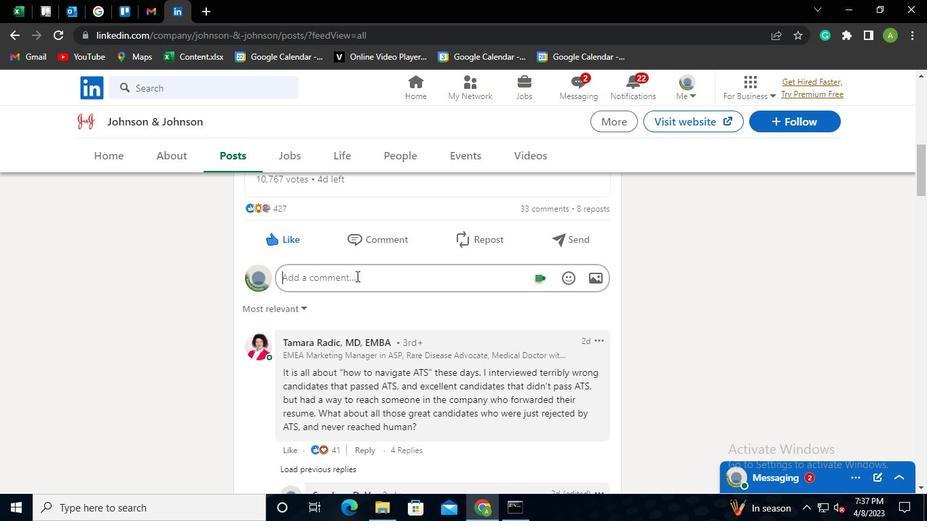 
Action: Keyboard Key.shift
Screenshot: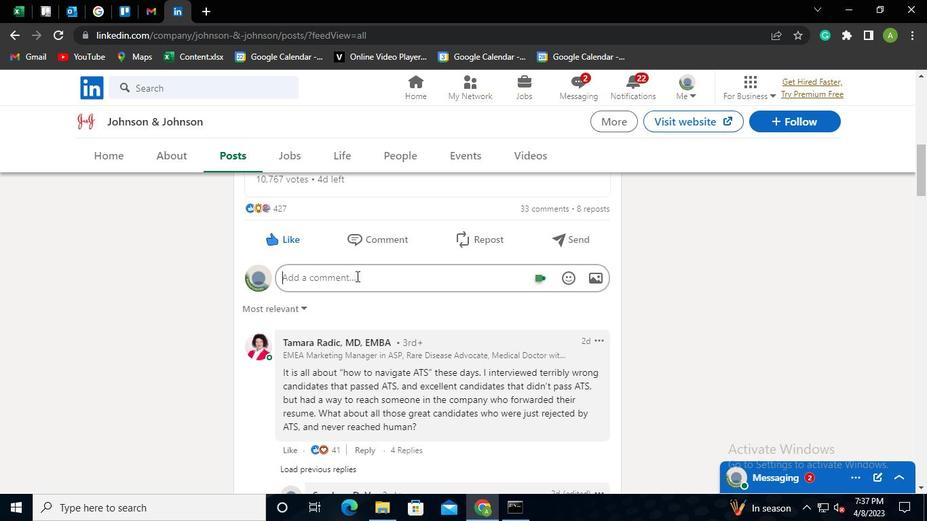 
Action: Keyboard Key.shift
Screenshot: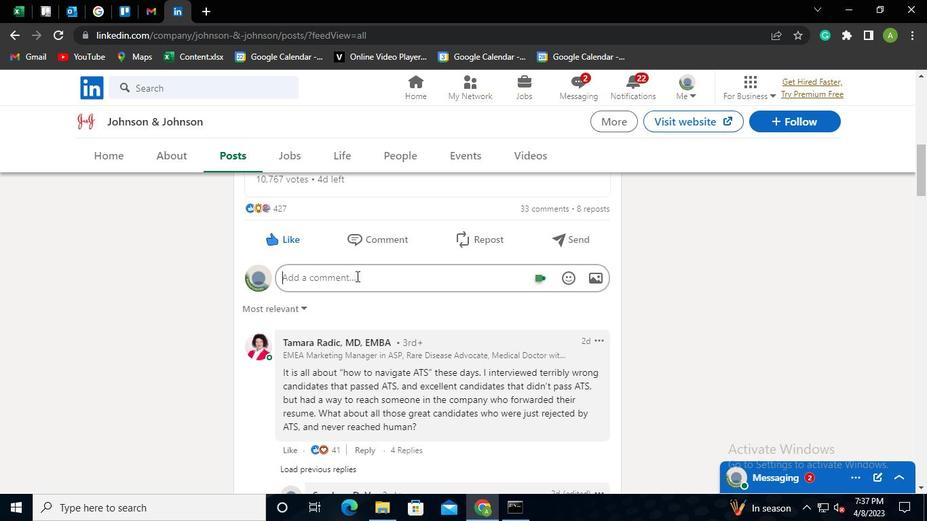 
Action: Keyboard Key.shift
Screenshot: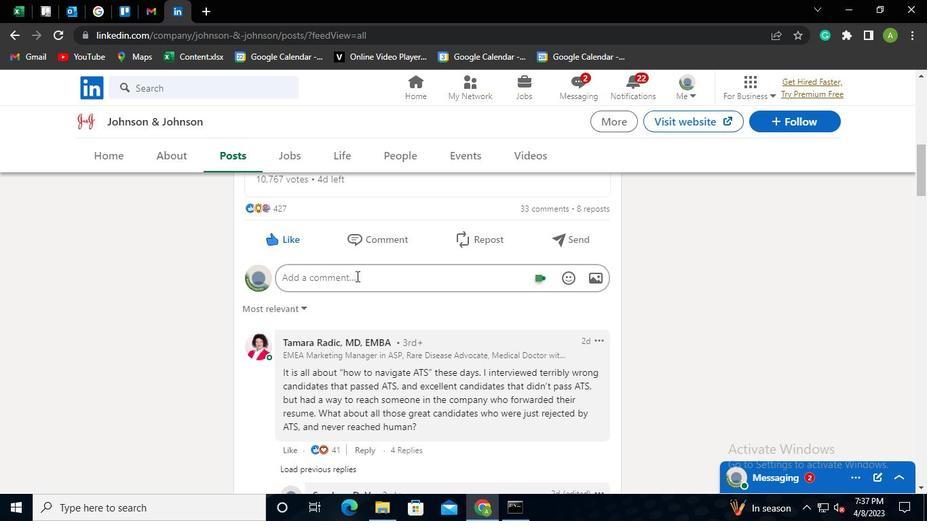 
Action: Keyboard Key.shift
Screenshot: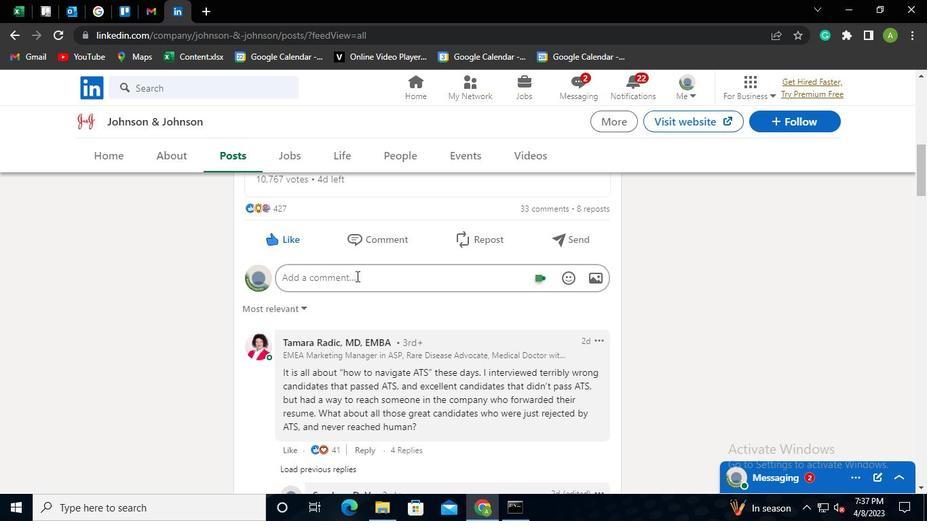 
Action: Keyboard Key.shift
Screenshot: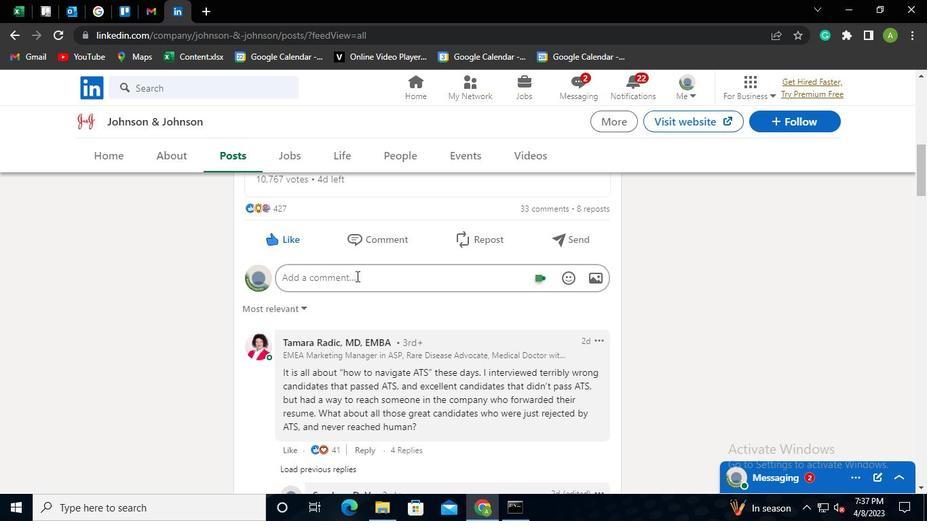 
Action: Keyboard Key.shift
Screenshot: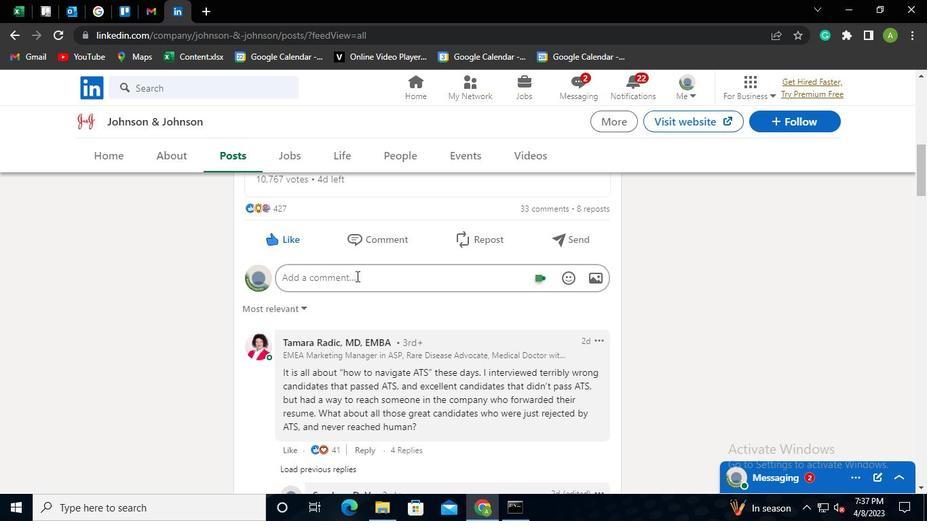 
Action: Keyboard Key.shift
Screenshot: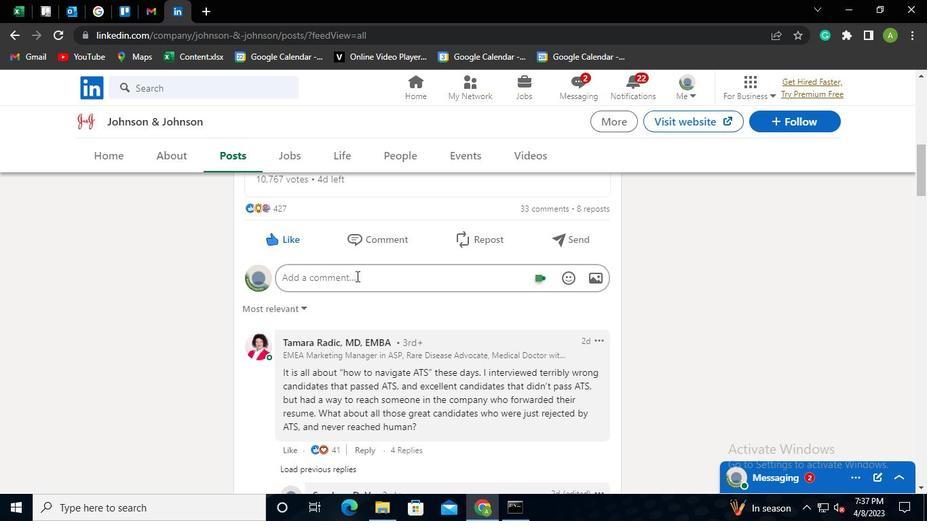 
Action: Keyboard A
Screenshot: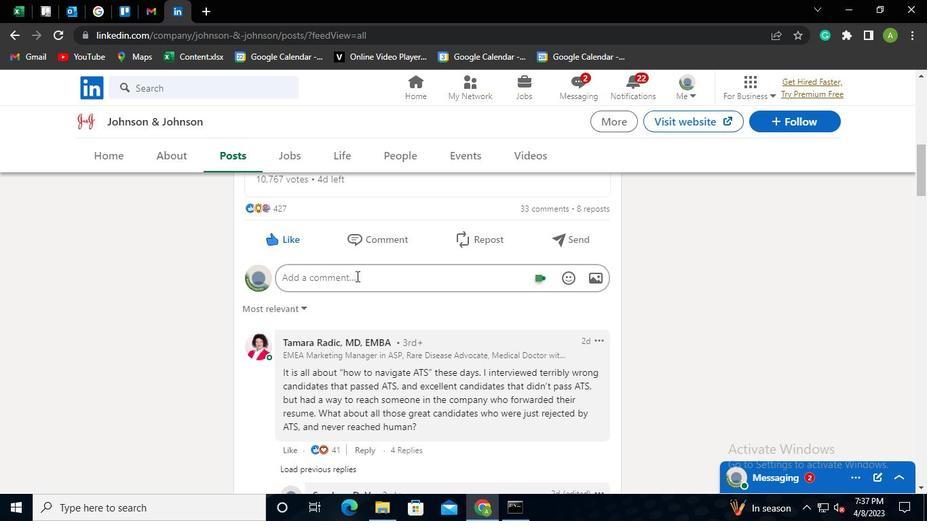 
Action: Keyboard w
Screenshot: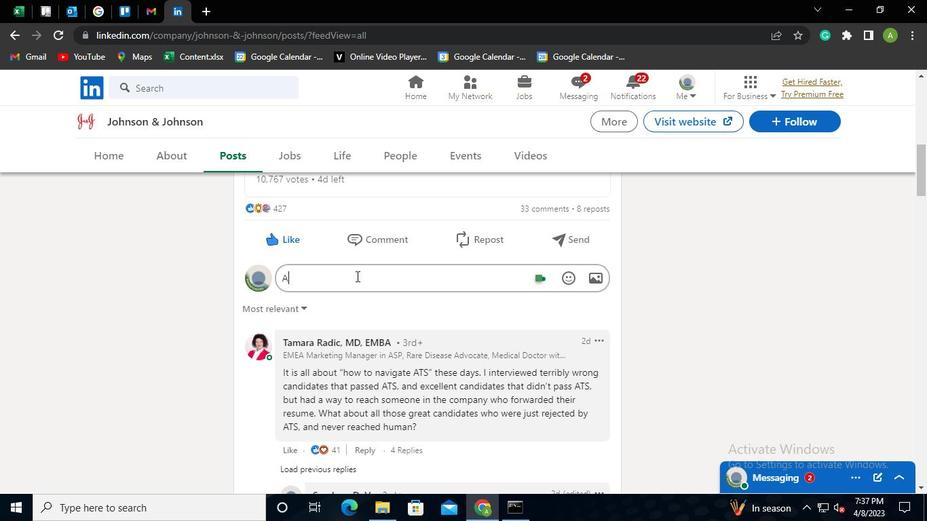
Action: Keyboard e
Screenshot: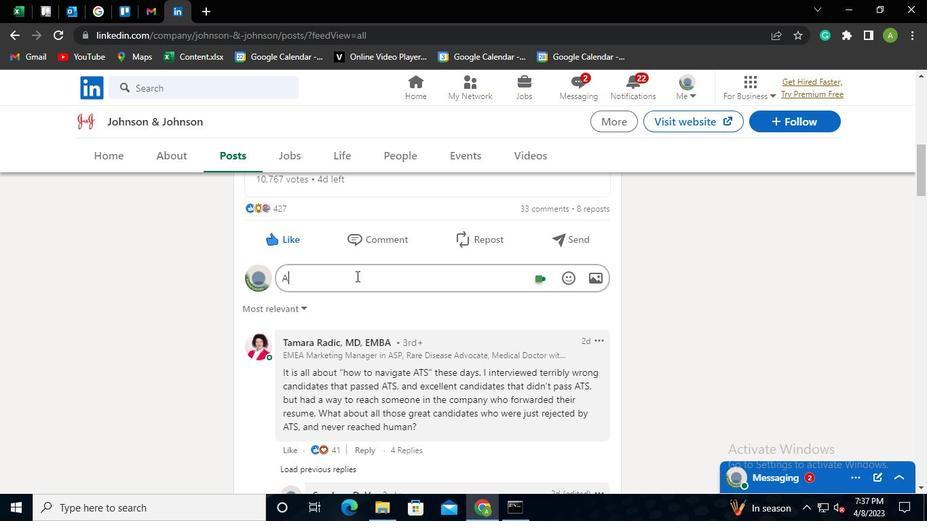 
Action: Keyboard s
Screenshot: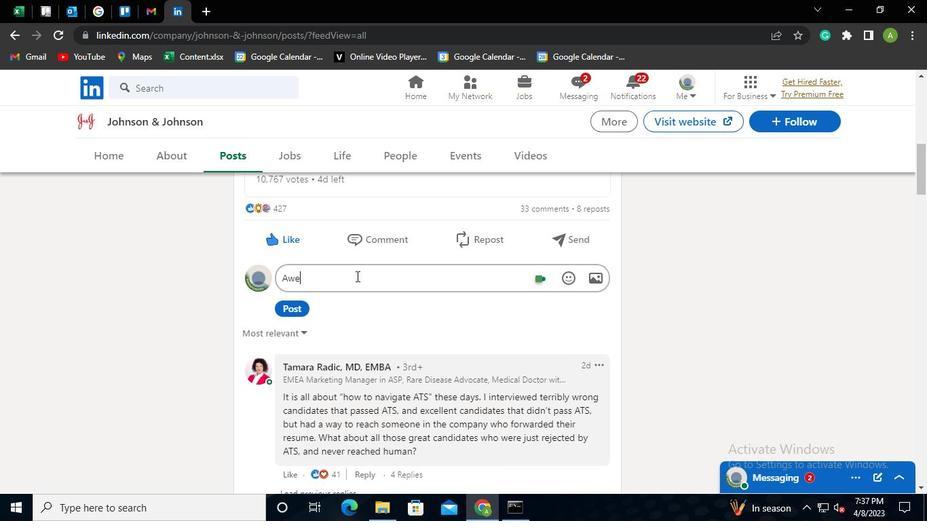 
Action: Keyboard o
Screenshot: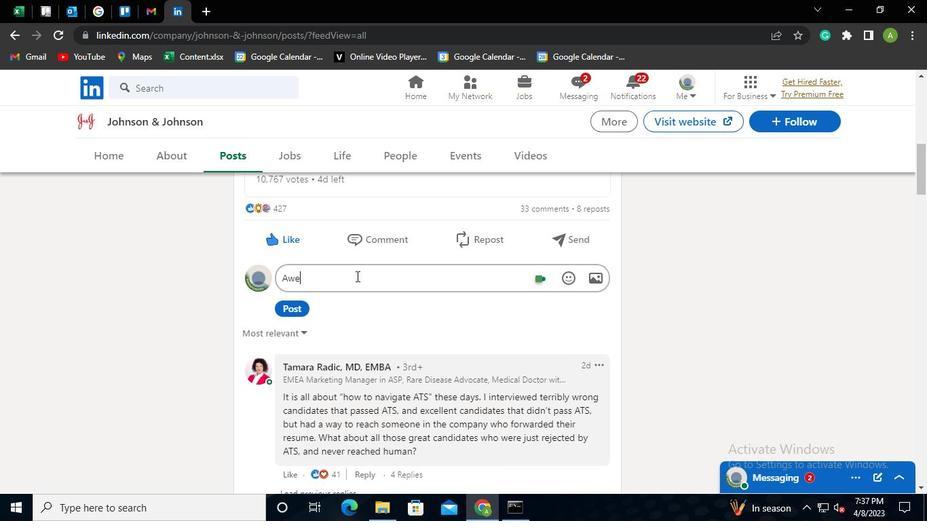 
Action: Keyboard m
Screenshot: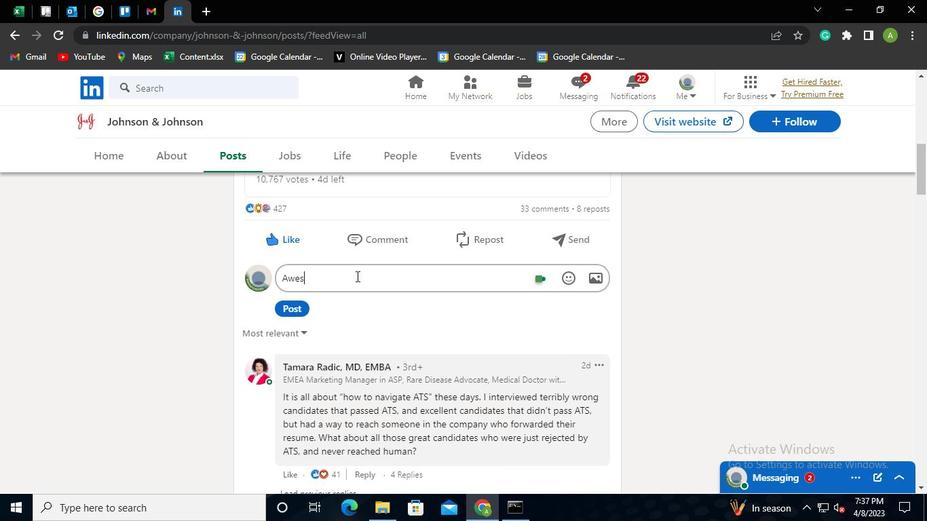 
Action: Keyboard w
Screenshot: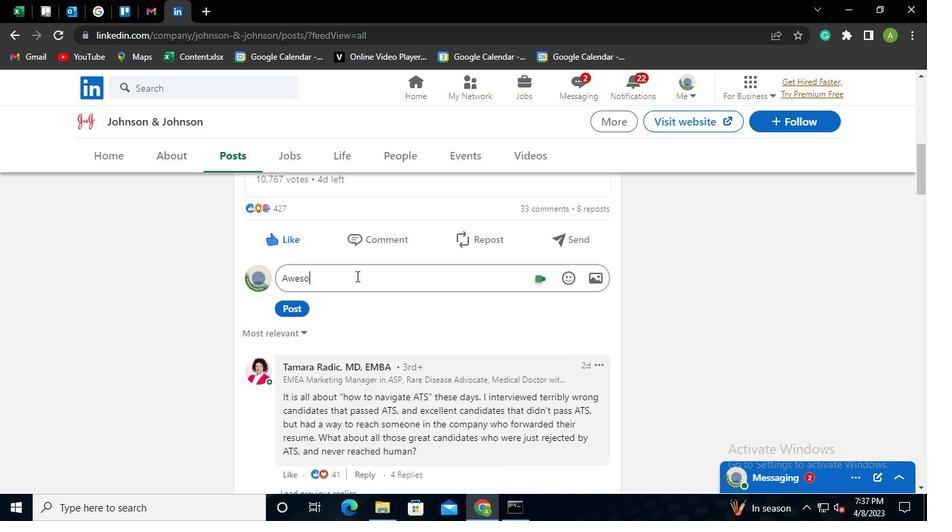 
Action: Keyboard Key.backspace
Screenshot: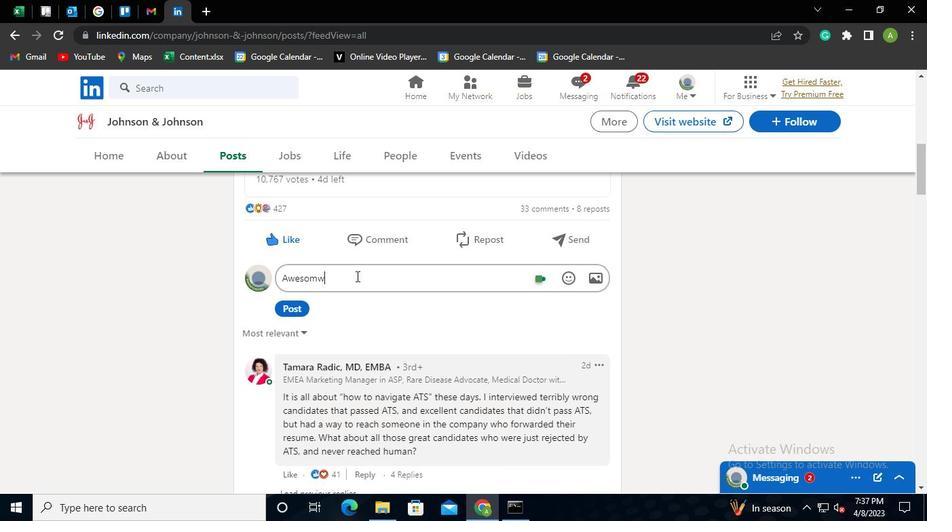 
Action: Keyboard e
Screenshot: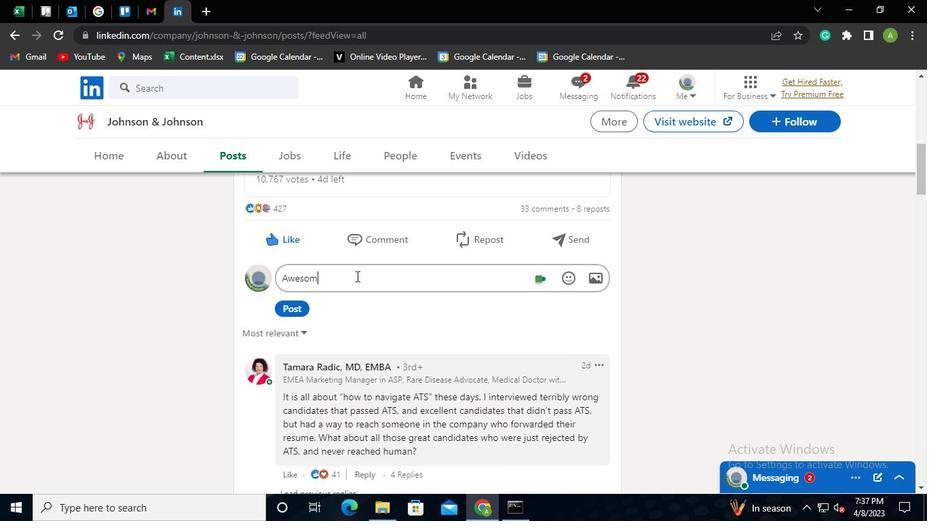 
Action: Keyboard Key.enter
Screenshot: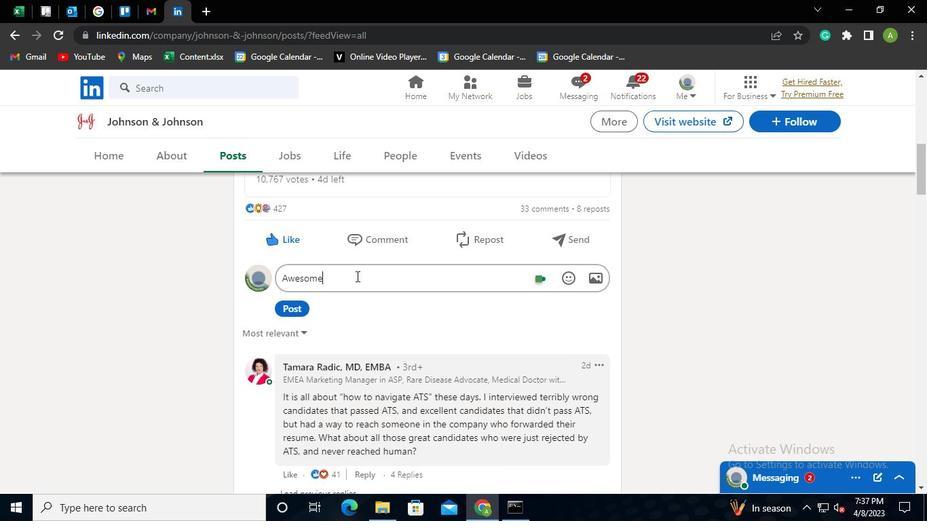 
Action: Mouse moved to (300, 326)
Screenshot: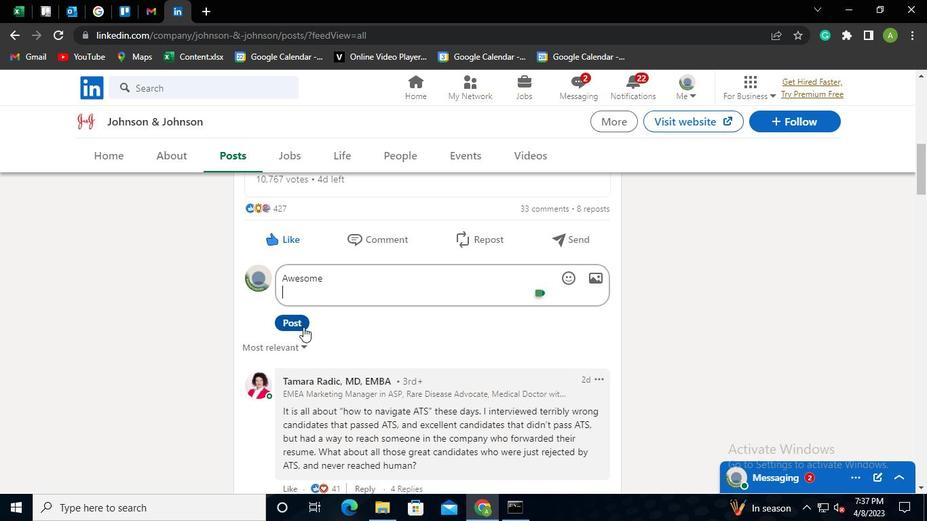 
Action: Mouse pressed left at (300, 326)
Screenshot: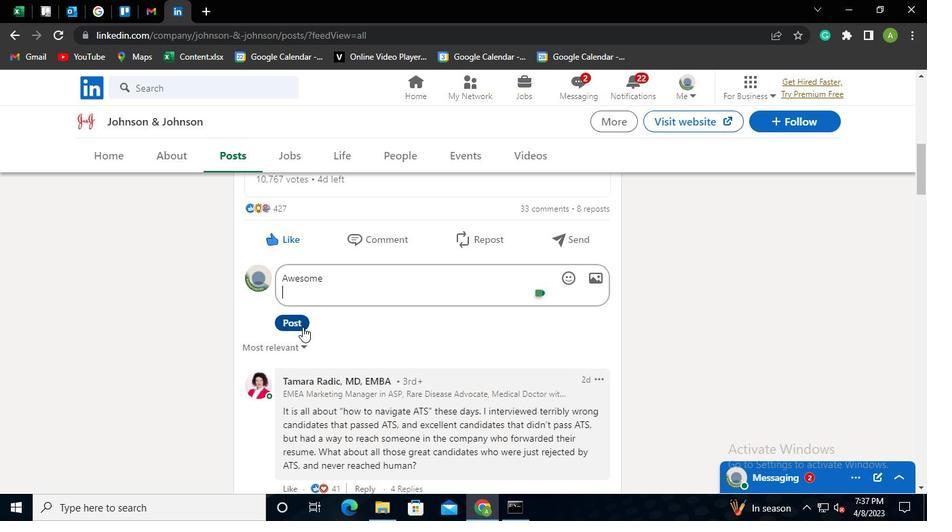 
Action: Mouse moved to (515, 503)
Screenshot: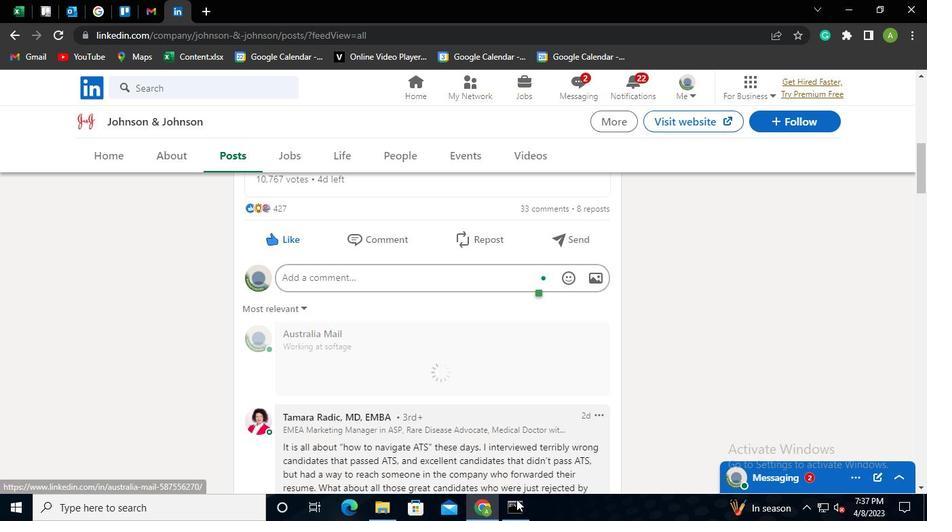 
Action: Mouse pressed left at (515, 503)
Screenshot: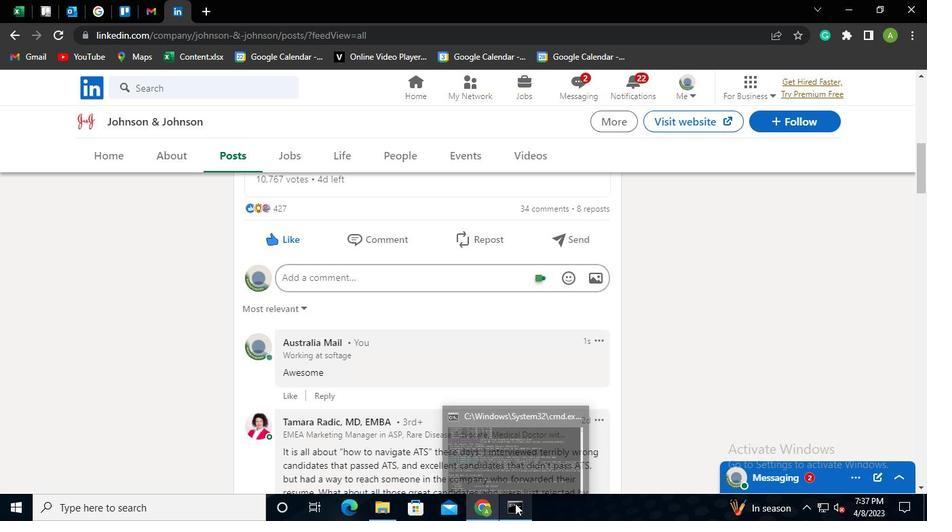 
Action: Mouse moved to (668, 36)
Screenshot: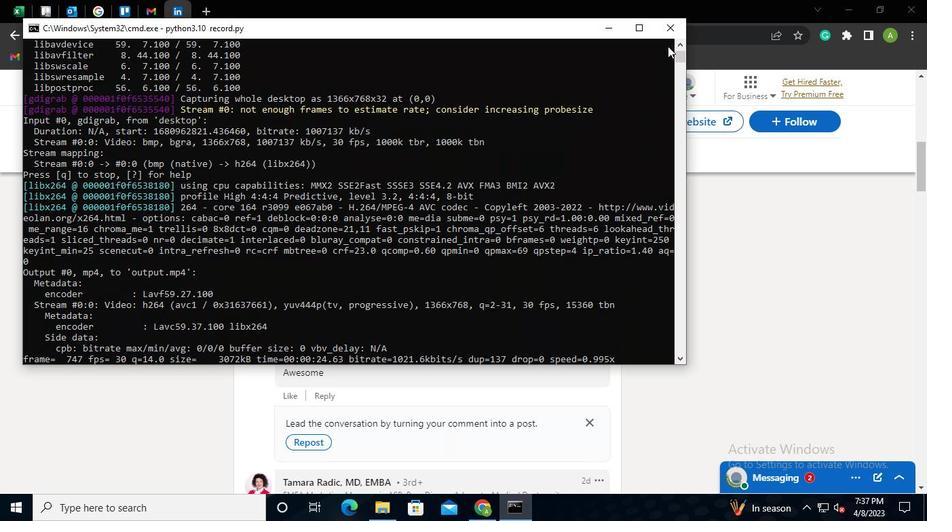 
Action: Mouse pressed left at (668, 36)
Screenshot: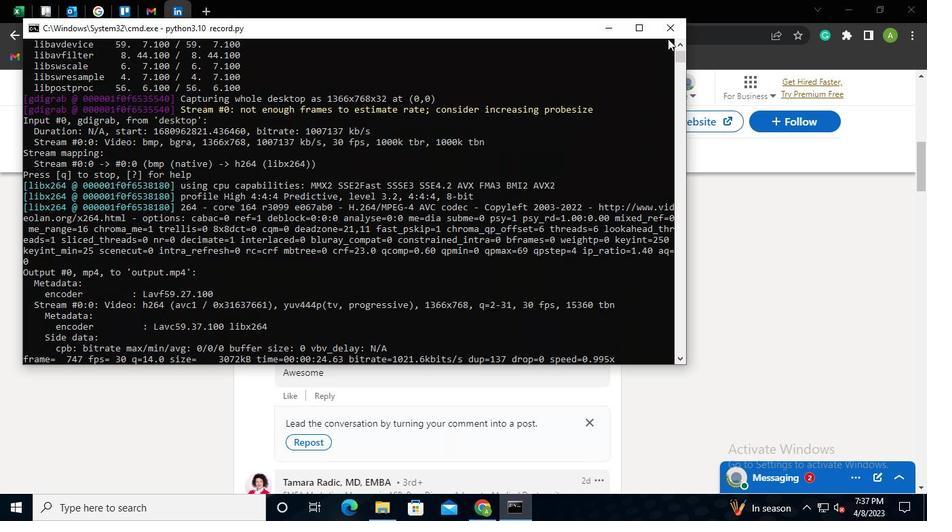 
